 Task: Look for products in the category "Chocolate & Candy" that are on sale.
Action: Mouse moved to (21, 83)
Screenshot: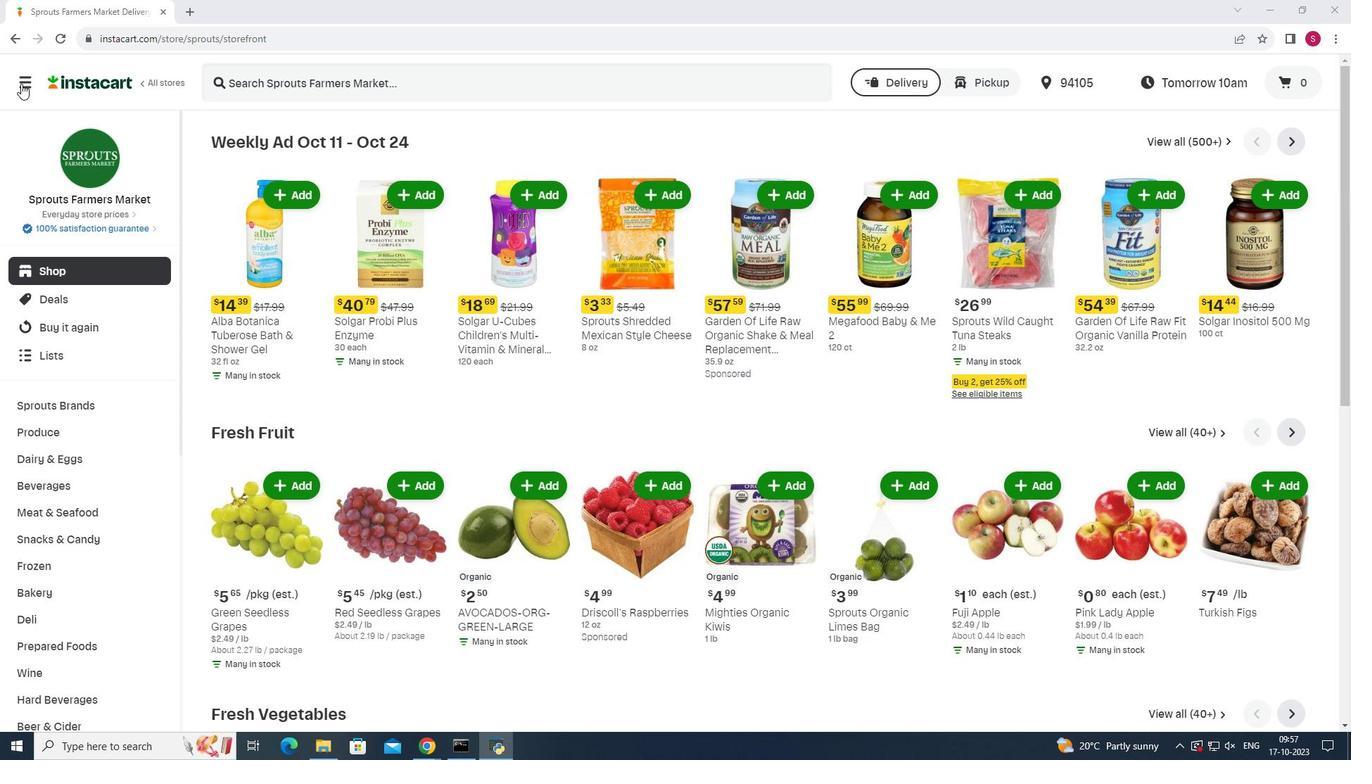 
Action: Mouse pressed left at (21, 83)
Screenshot: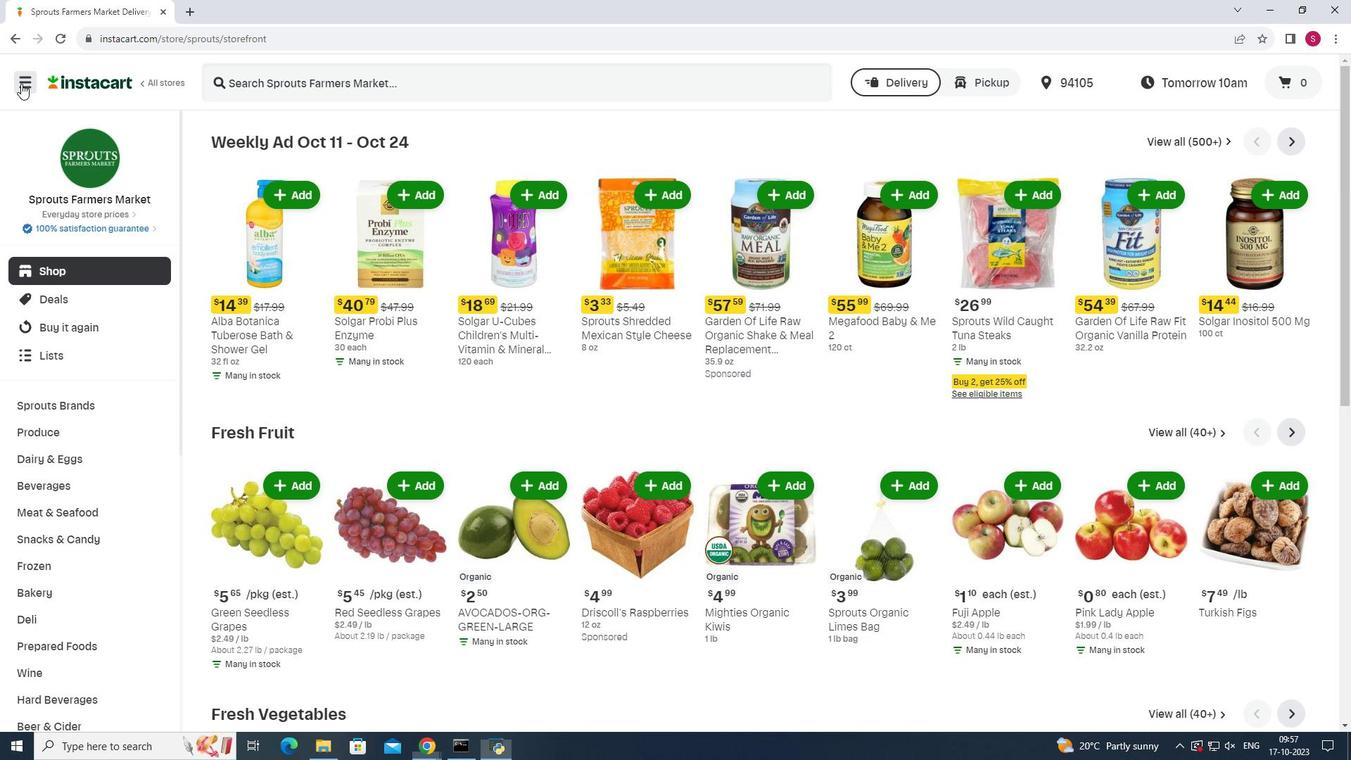 
Action: Mouse moved to (78, 372)
Screenshot: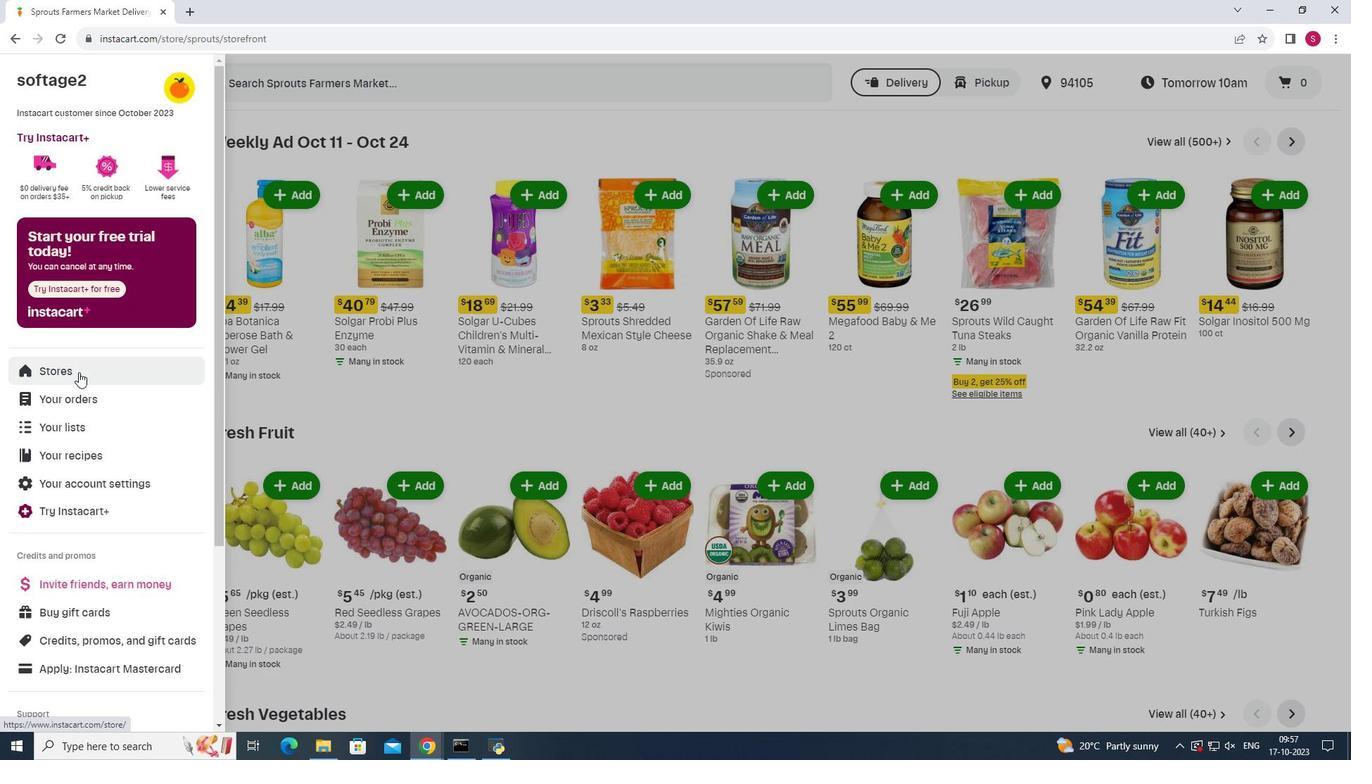 
Action: Mouse pressed left at (78, 372)
Screenshot: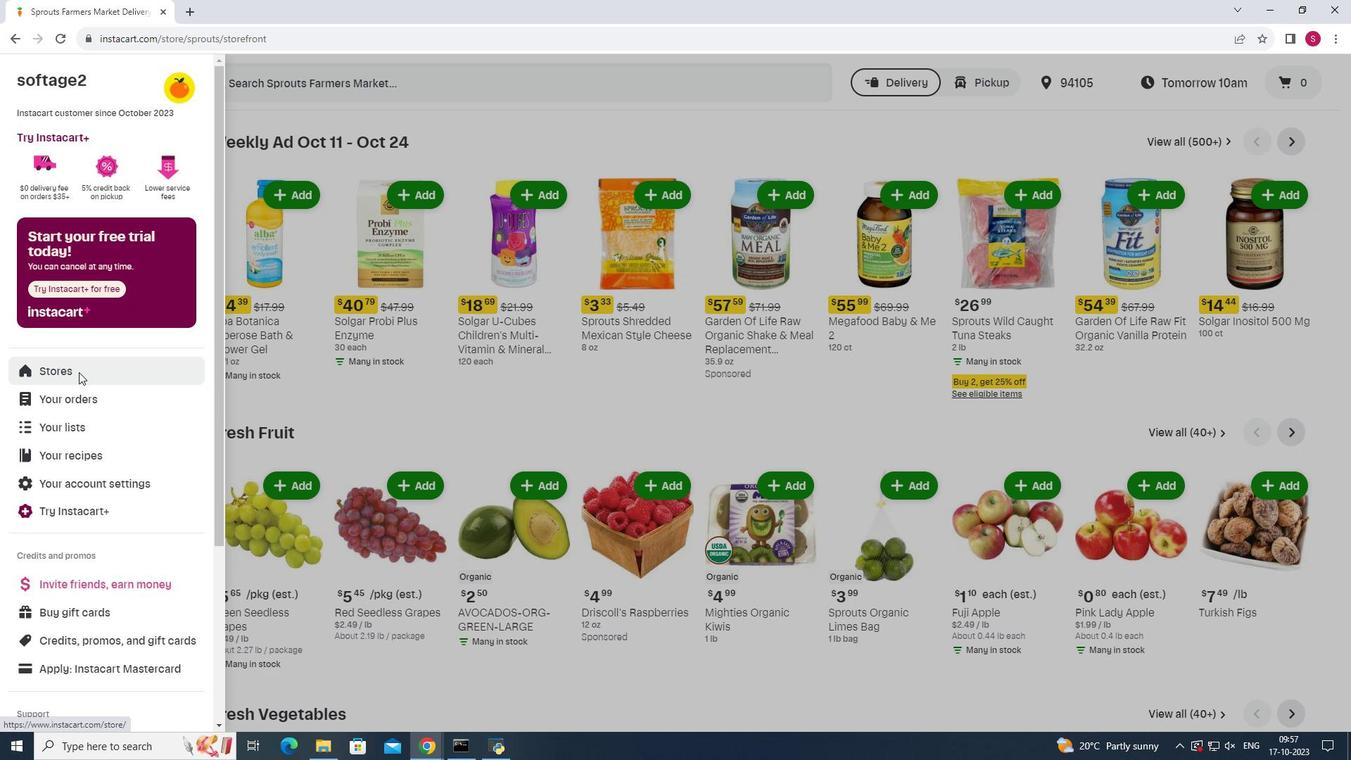 
Action: Mouse moved to (327, 129)
Screenshot: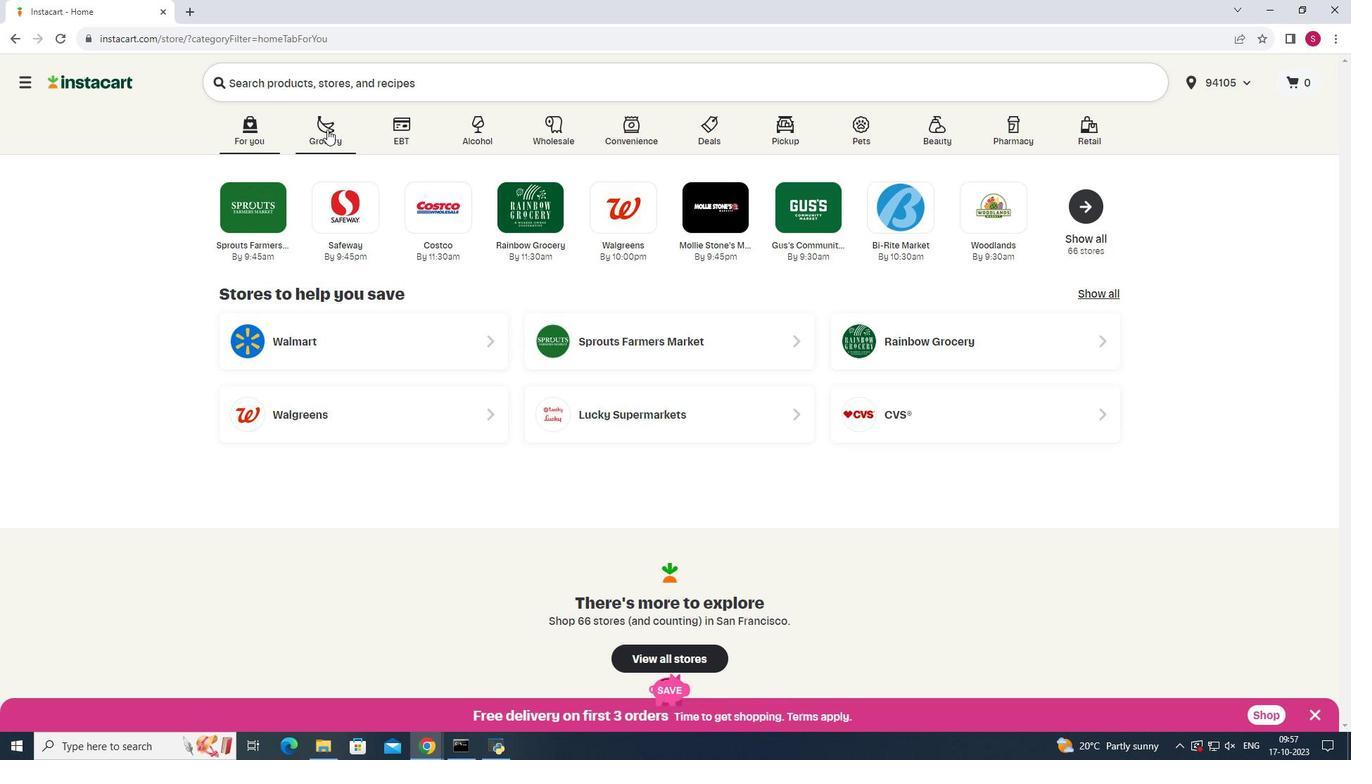 
Action: Mouse pressed left at (327, 129)
Screenshot: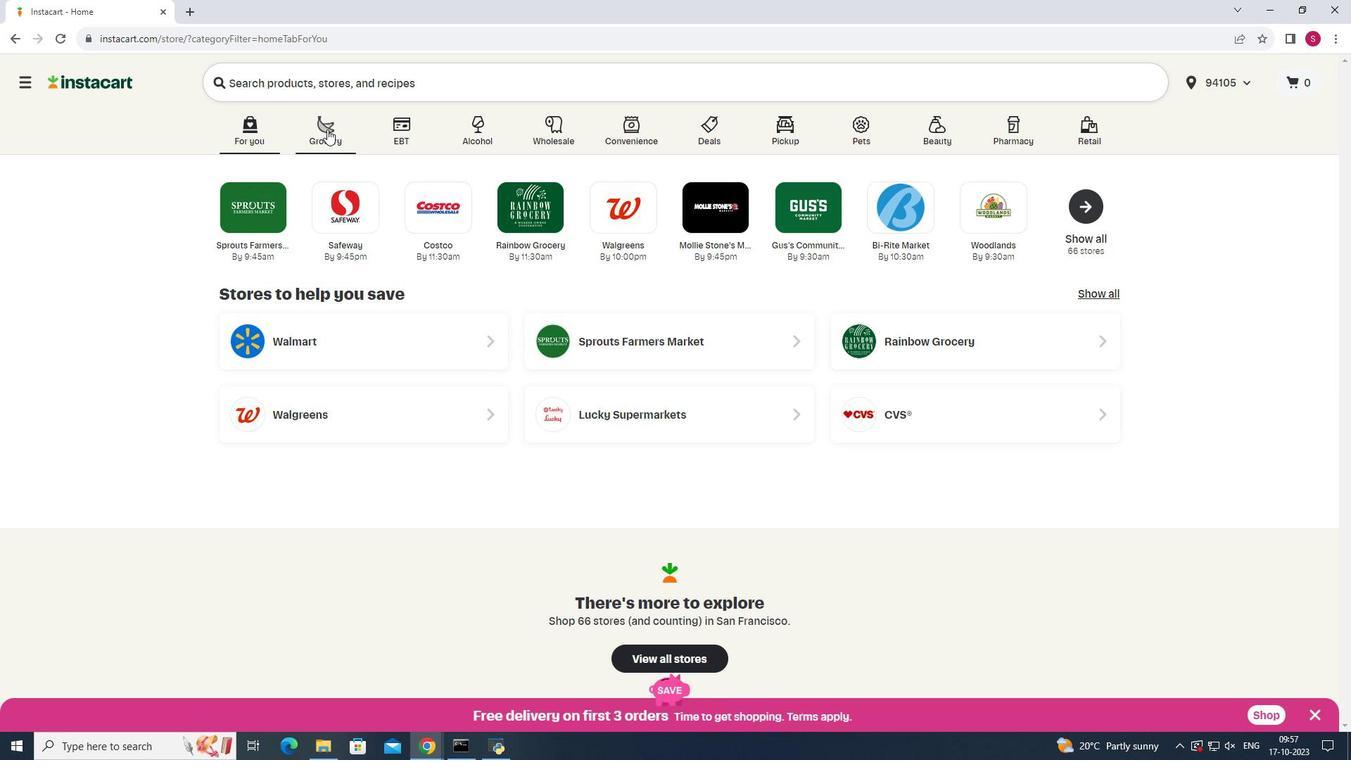 
Action: Mouse moved to (967, 191)
Screenshot: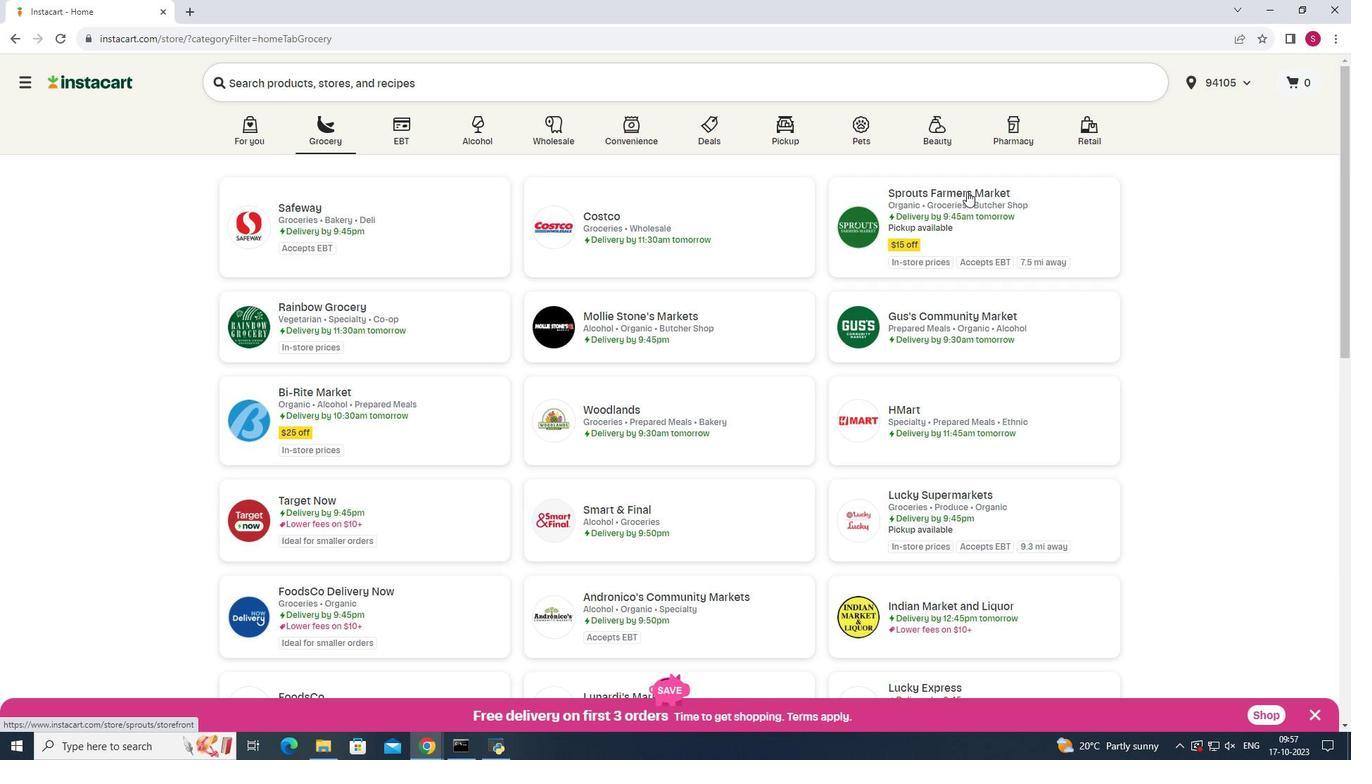 
Action: Mouse pressed left at (967, 191)
Screenshot: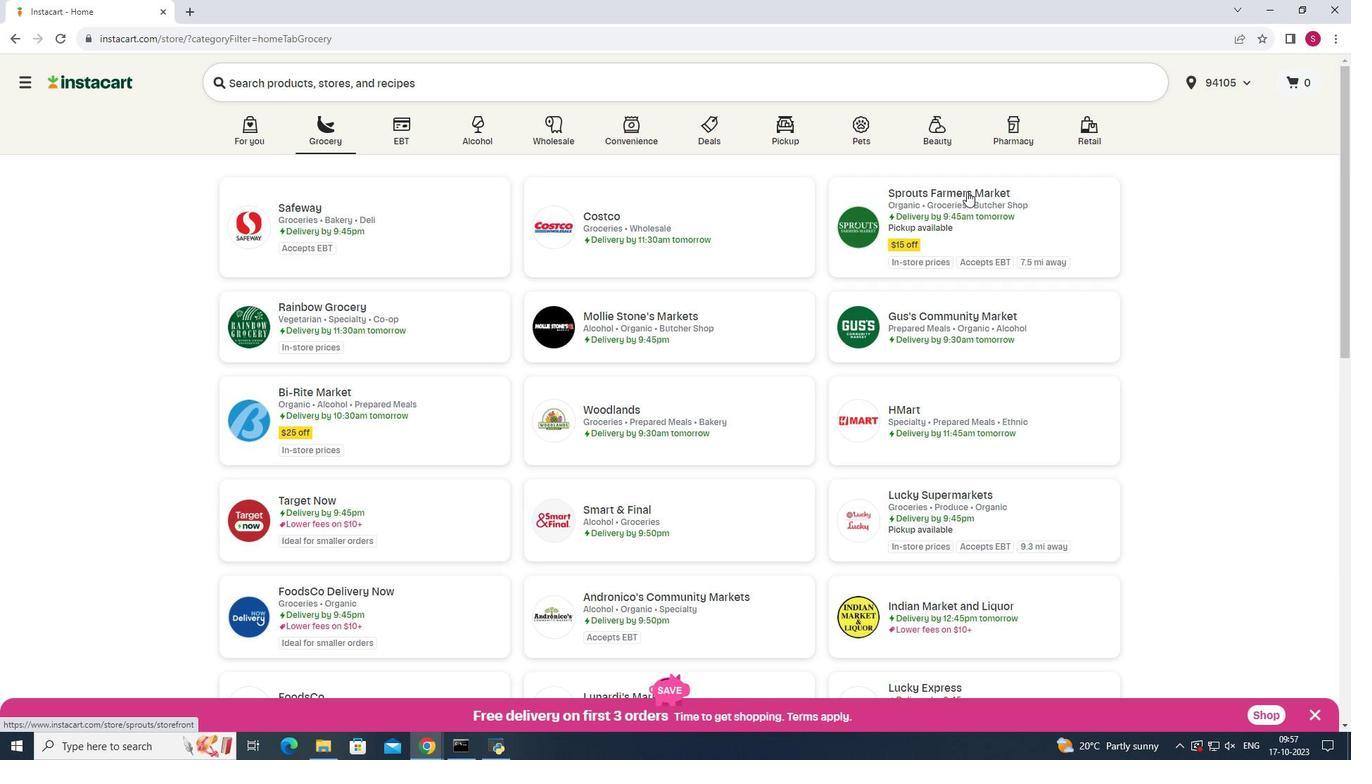 
Action: Mouse moved to (87, 537)
Screenshot: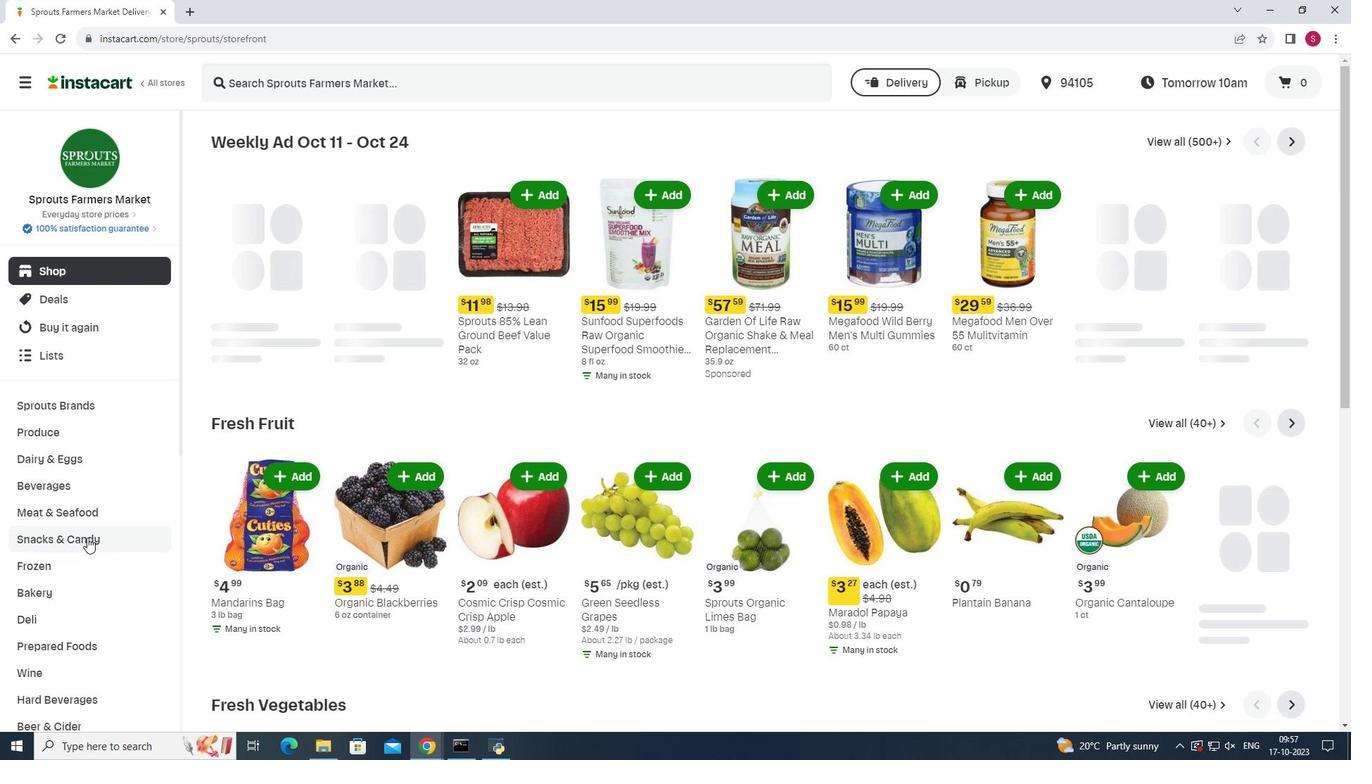 
Action: Mouse pressed left at (87, 537)
Screenshot: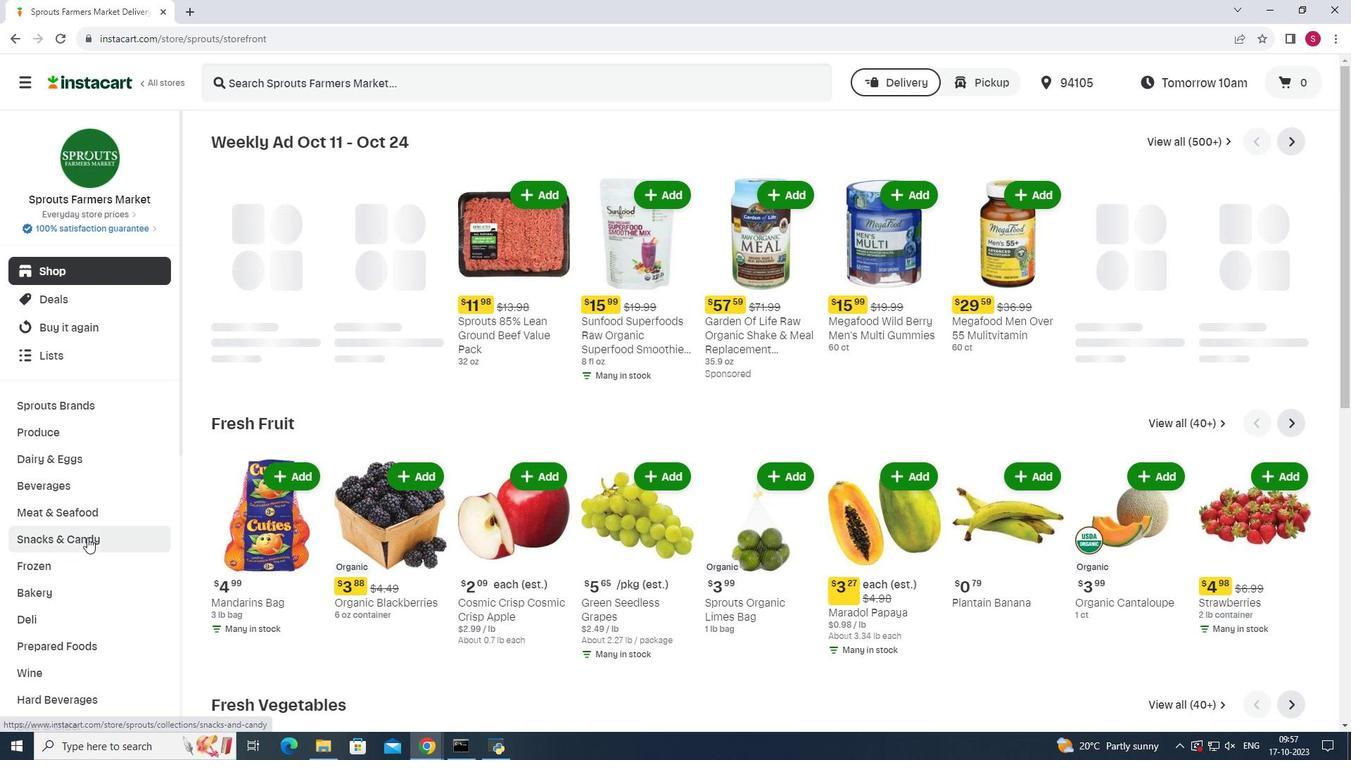 
Action: Mouse moved to (418, 170)
Screenshot: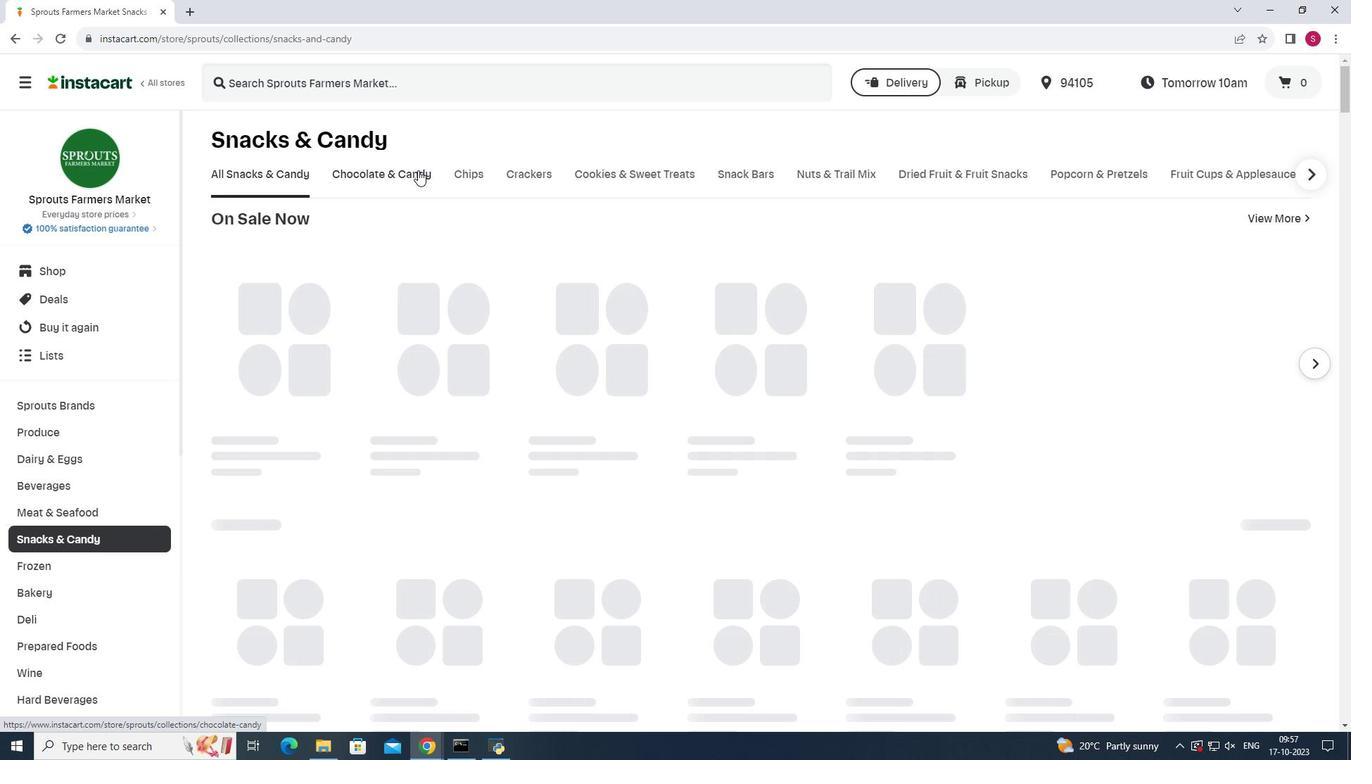 
Action: Mouse pressed left at (418, 170)
Screenshot: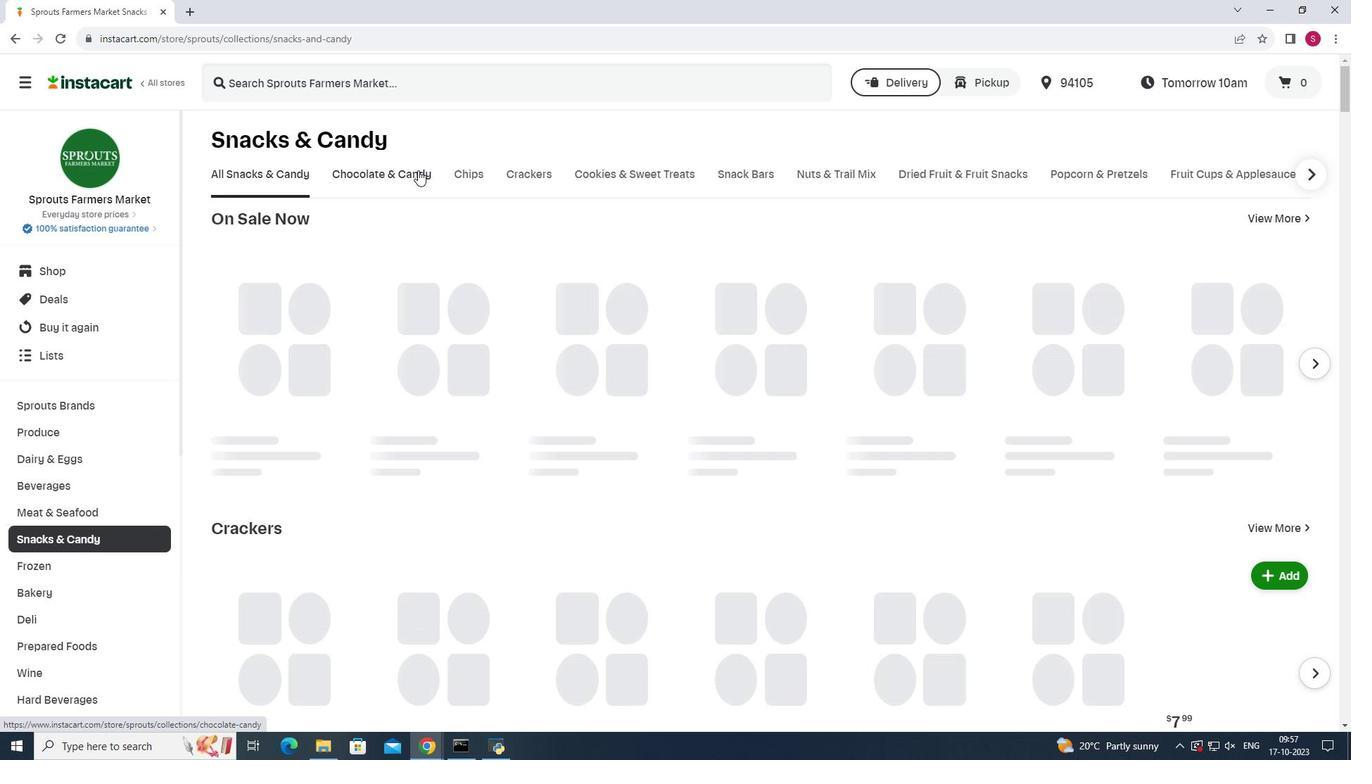 
Action: Mouse moved to (320, 290)
Screenshot: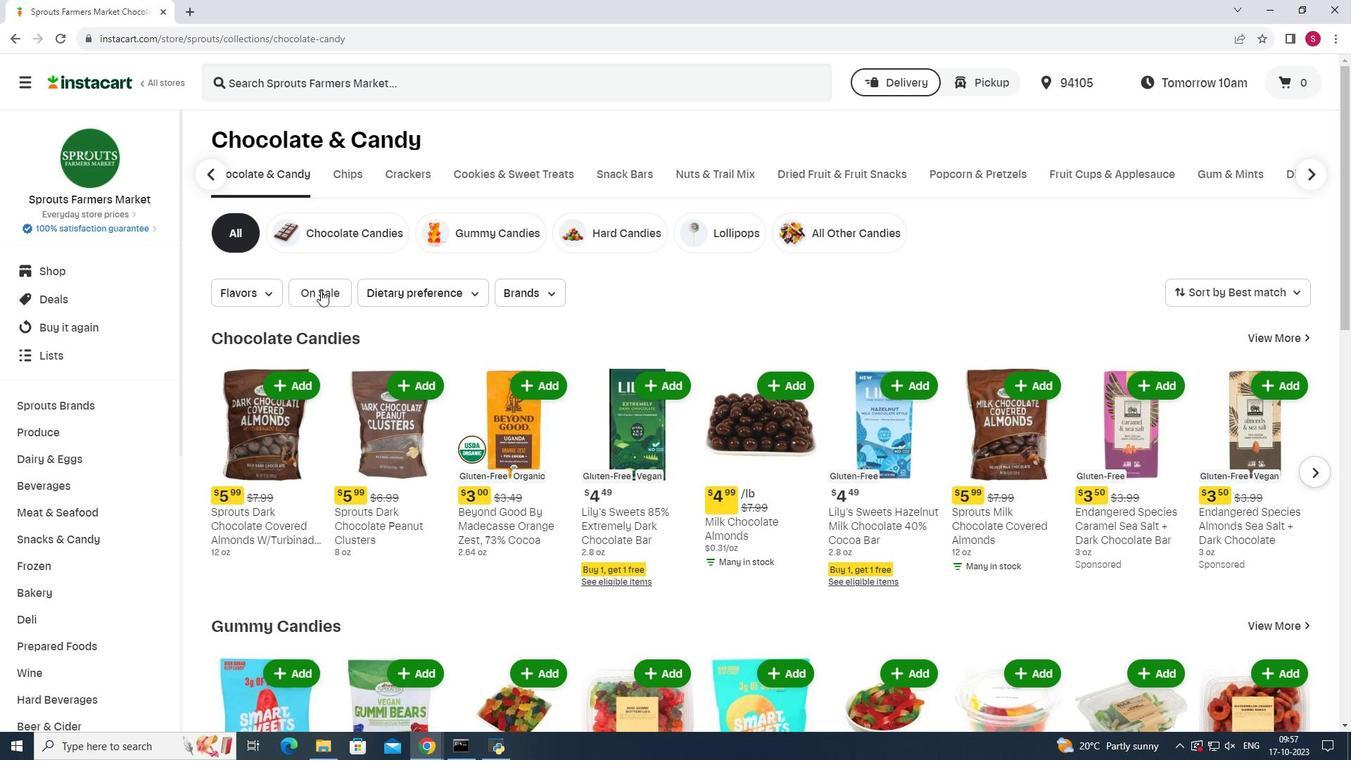 
Action: Mouse pressed left at (320, 290)
Screenshot: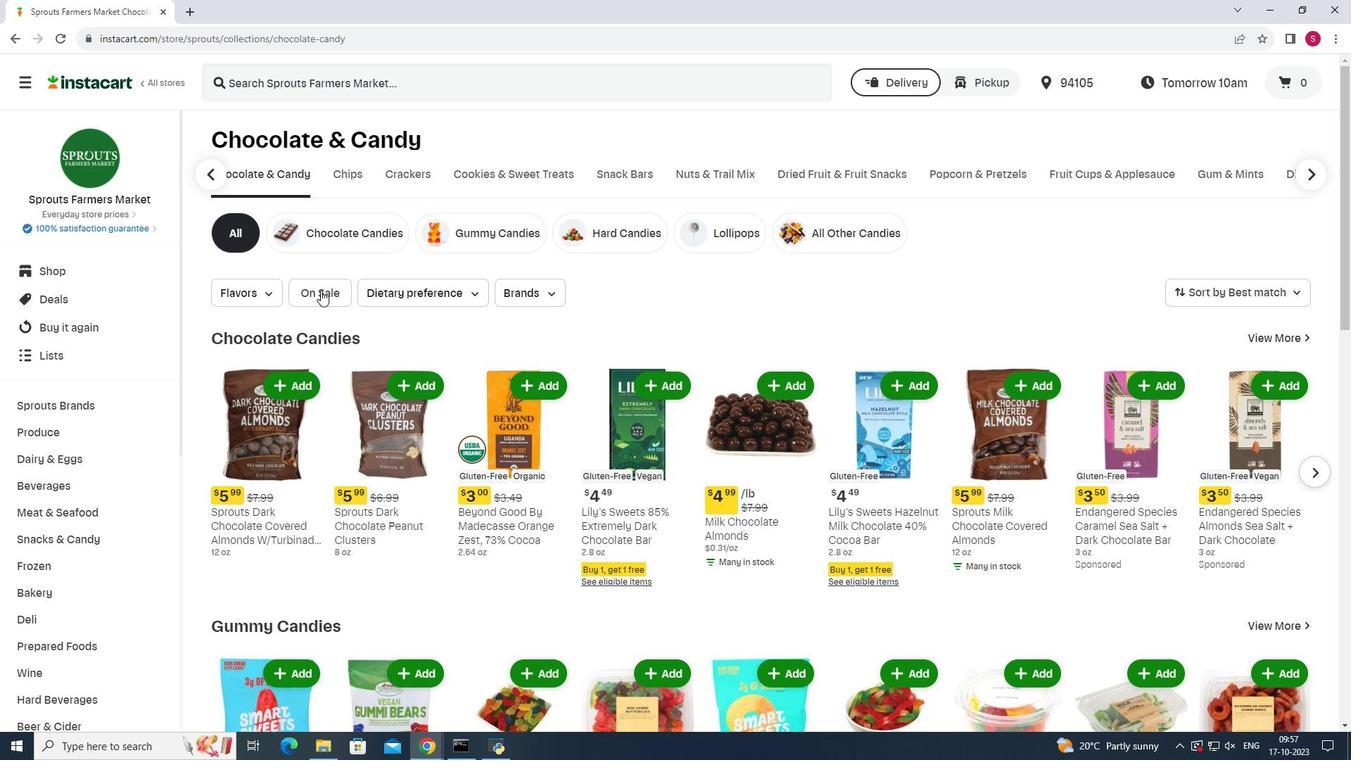 
Action: Mouse moved to (962, 328)
Screenshot: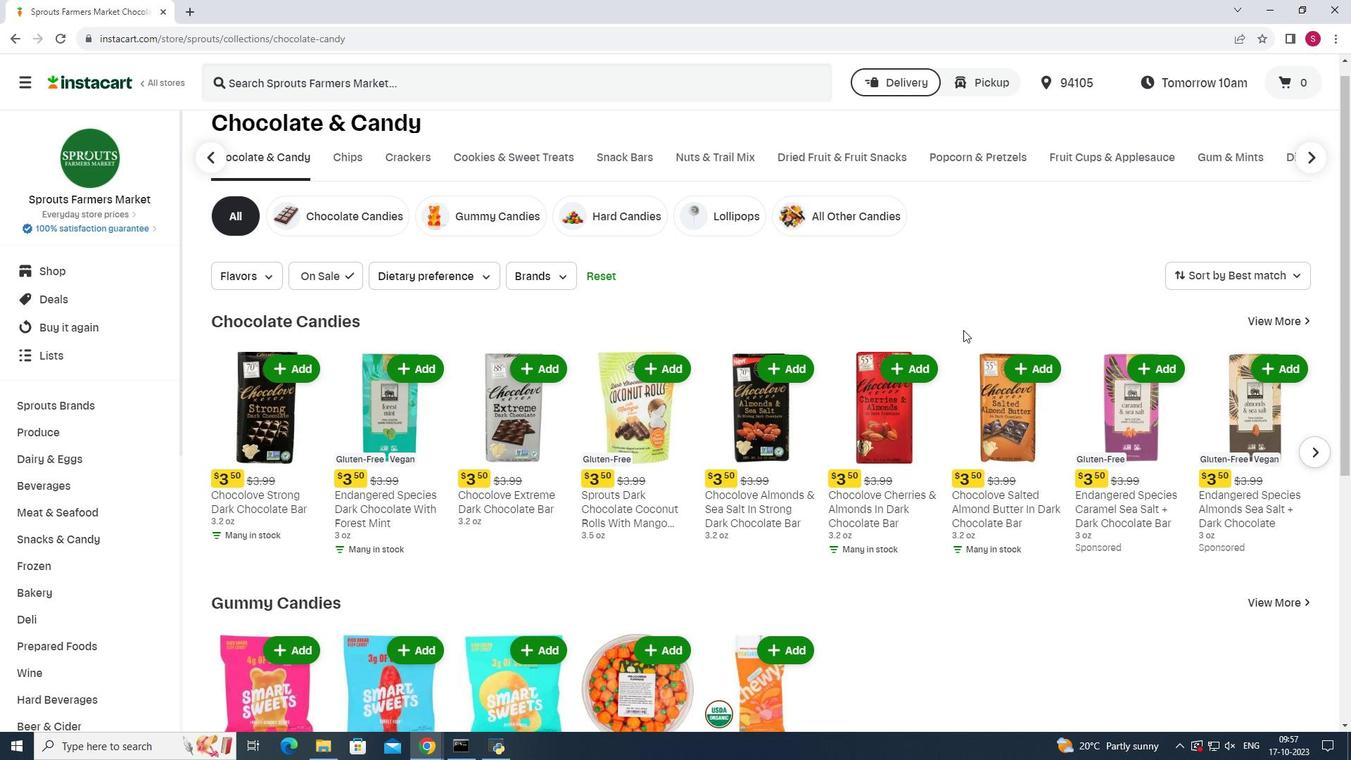 
Action: Mouse scrolled (962, 327) with delta (0, 0)
Screenshot: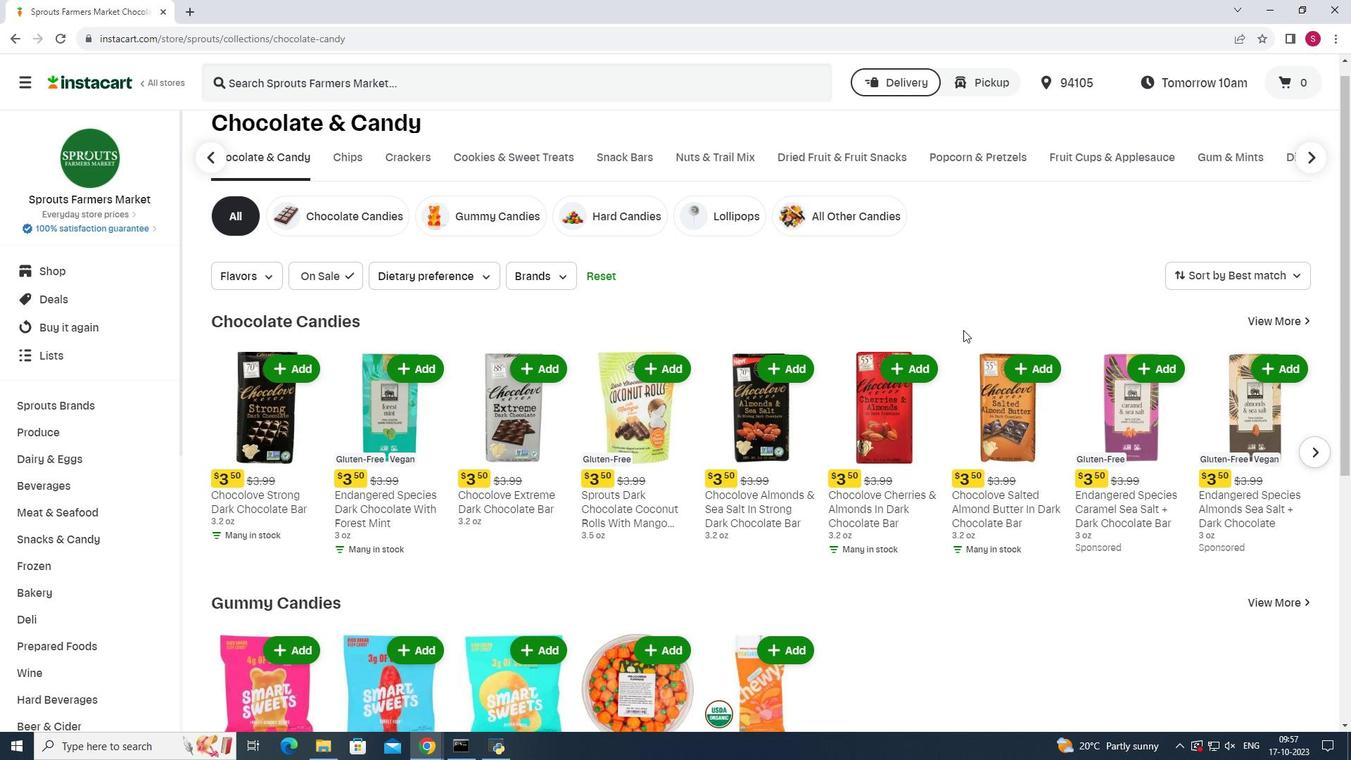 
Action: Mouse moved to (963, 330)
Screenshot: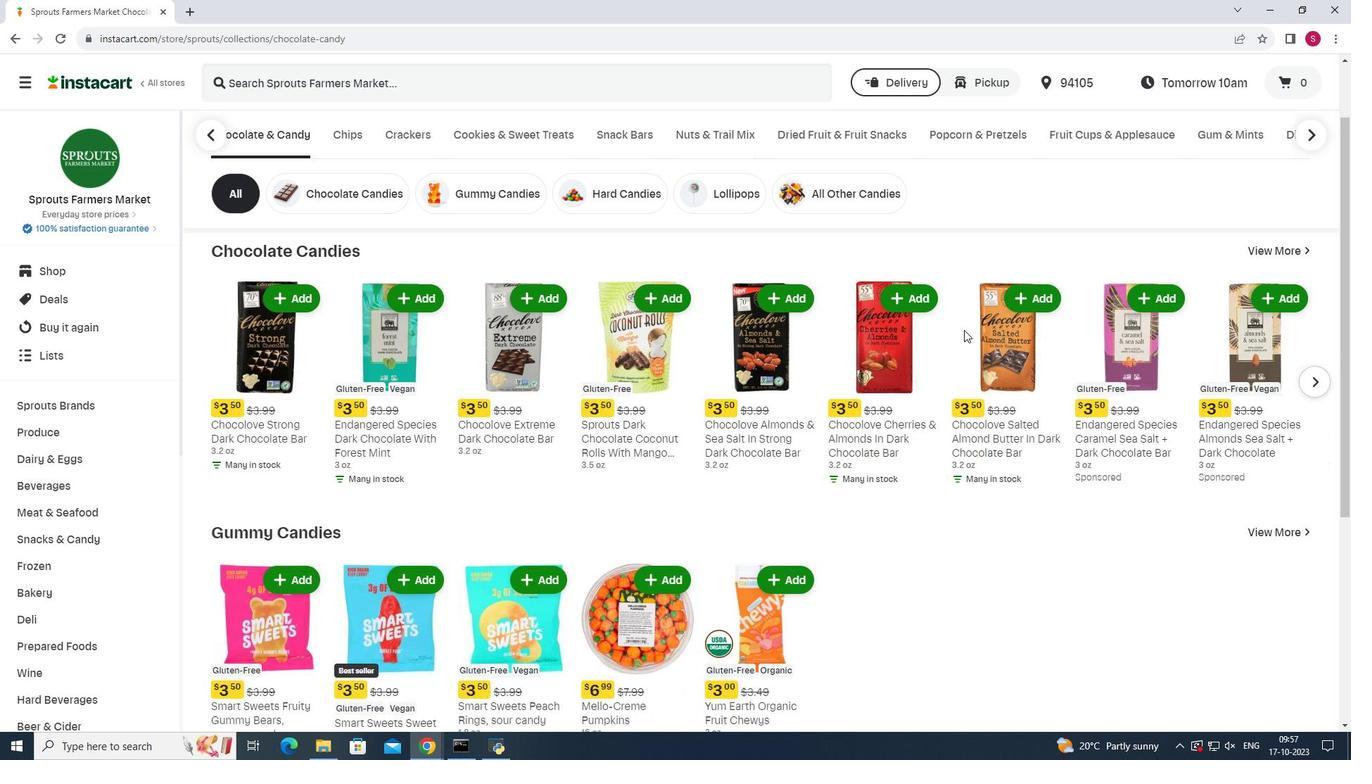 
Action: Mouse scrolled (963, 329) with delta (0, 0)
Screenshot: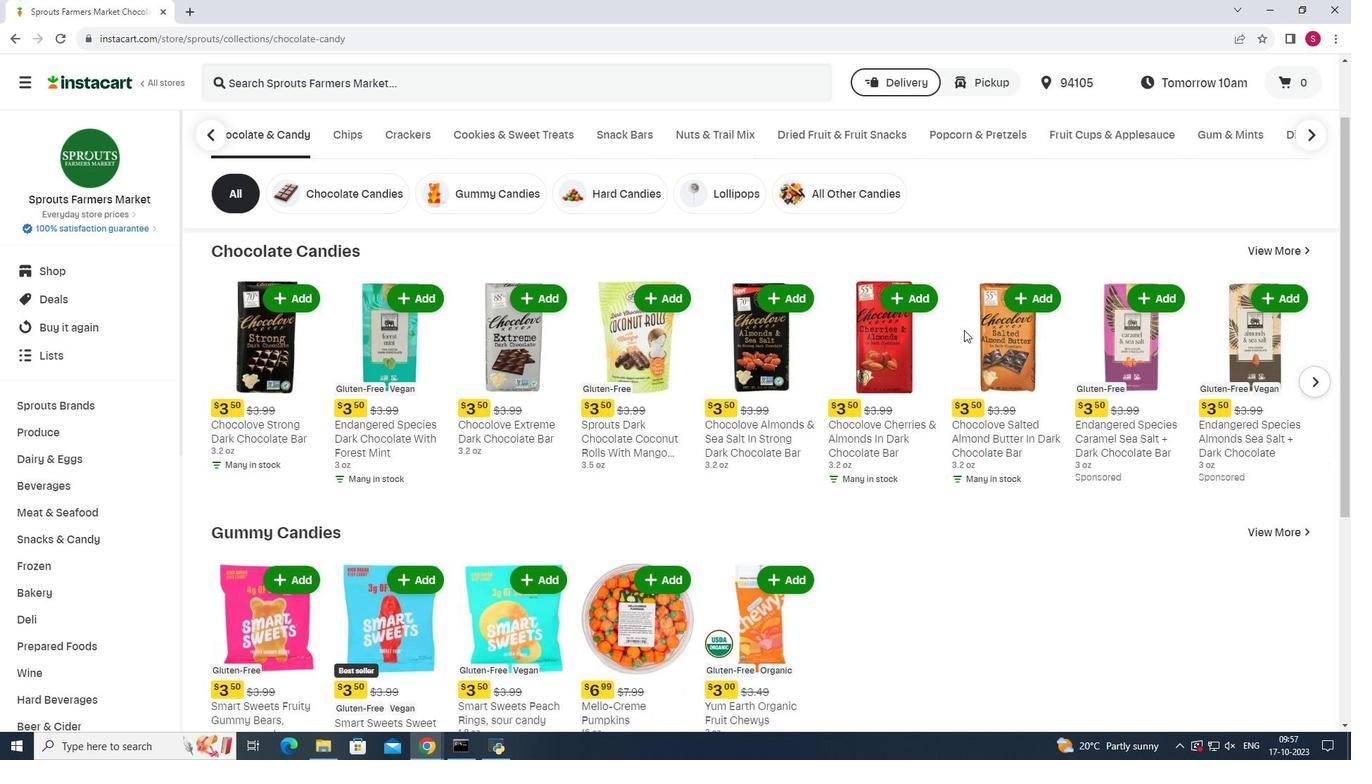 
Action: Mouse scrolled (963, 329) with delta (0, 0)
Screenshot: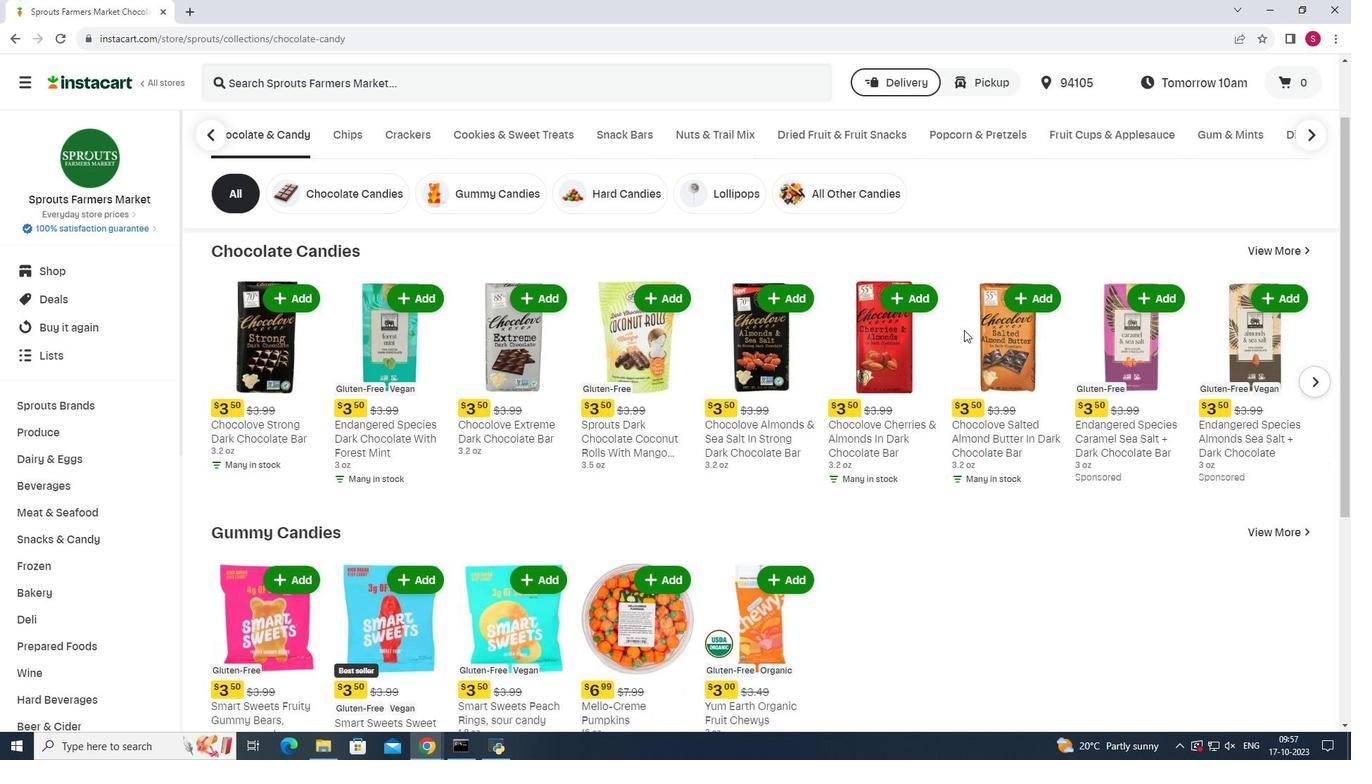 
Action: Mouse scrolled (963, 329) with delta (0, 0)
Screenshot: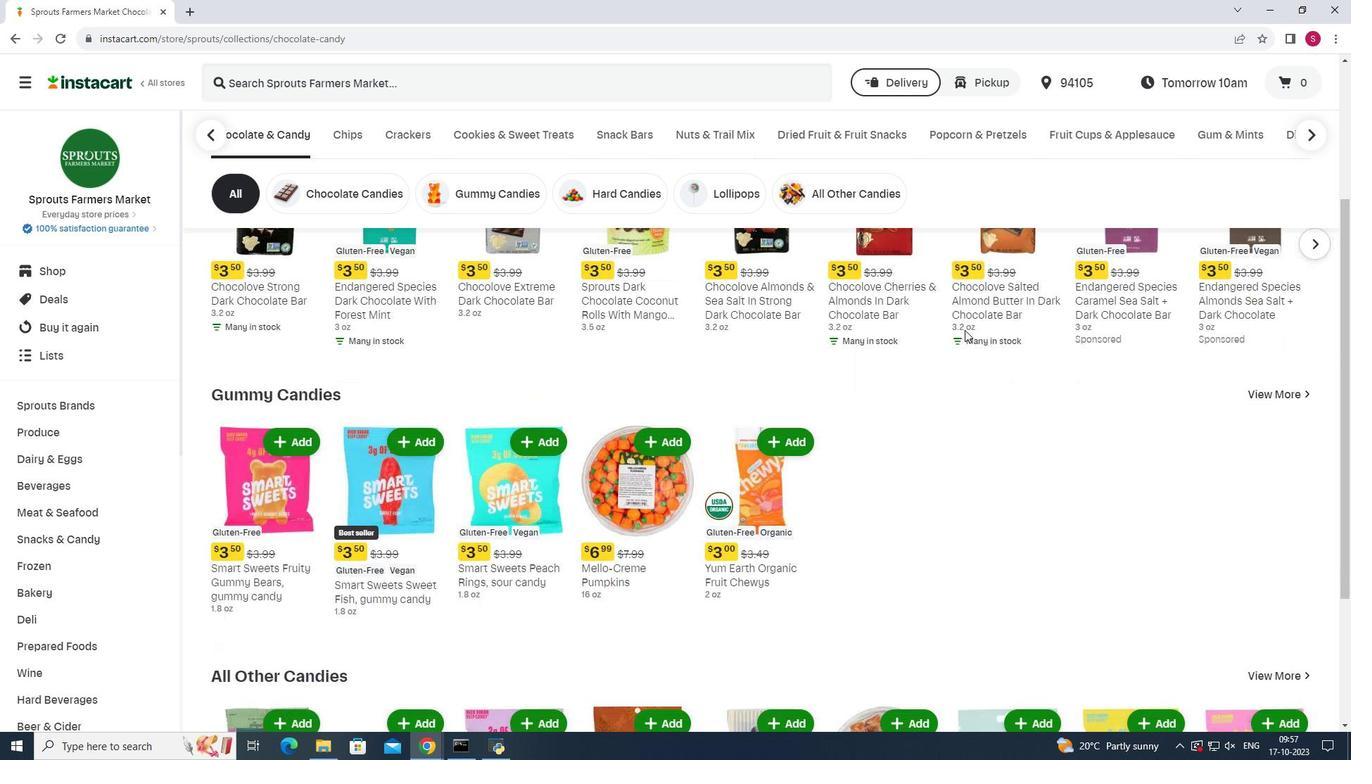 
Action: Mouse scrolled (963, 329) with delta (0, 0)
Screenshot: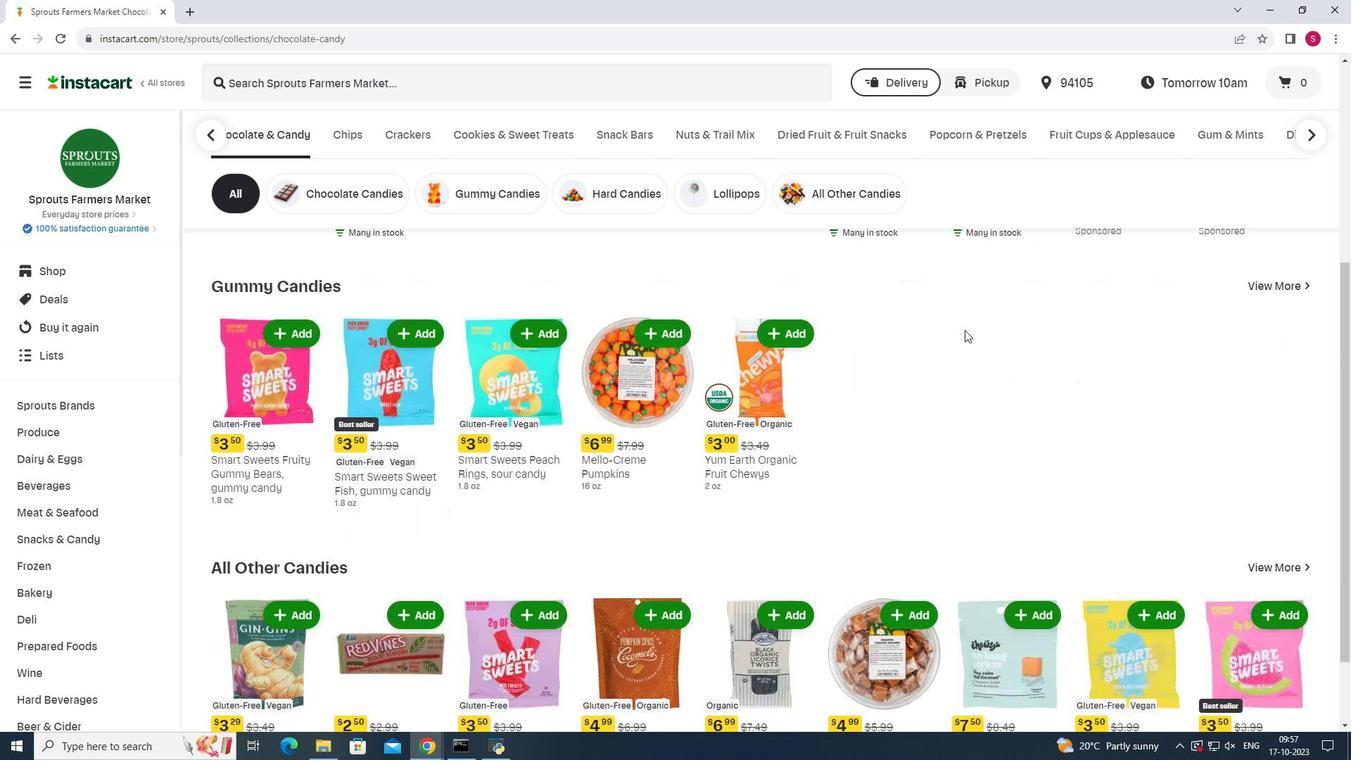 
Action: Mouse moved to (965, 330)
Screenshot: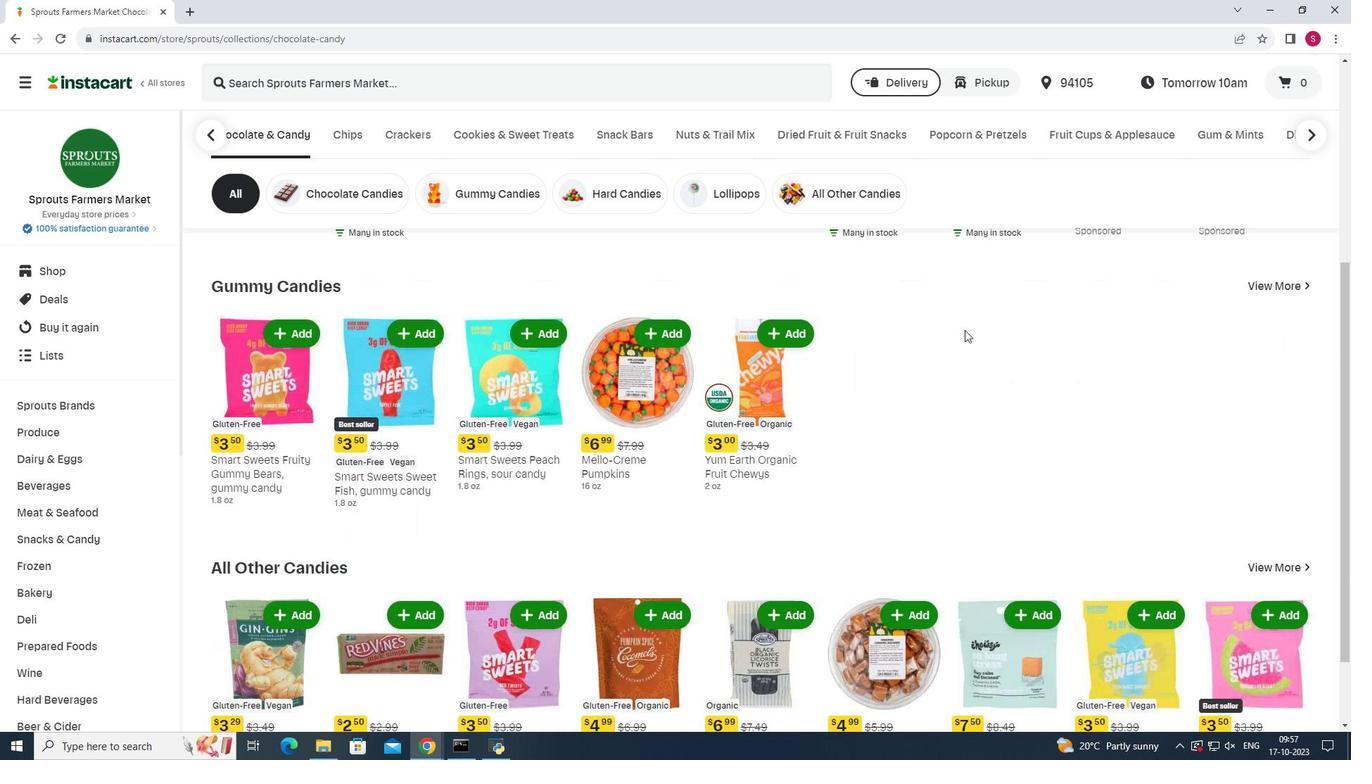 
Action: Mouse scrolled (965, 329) with delta (0, 0)
Screenshot: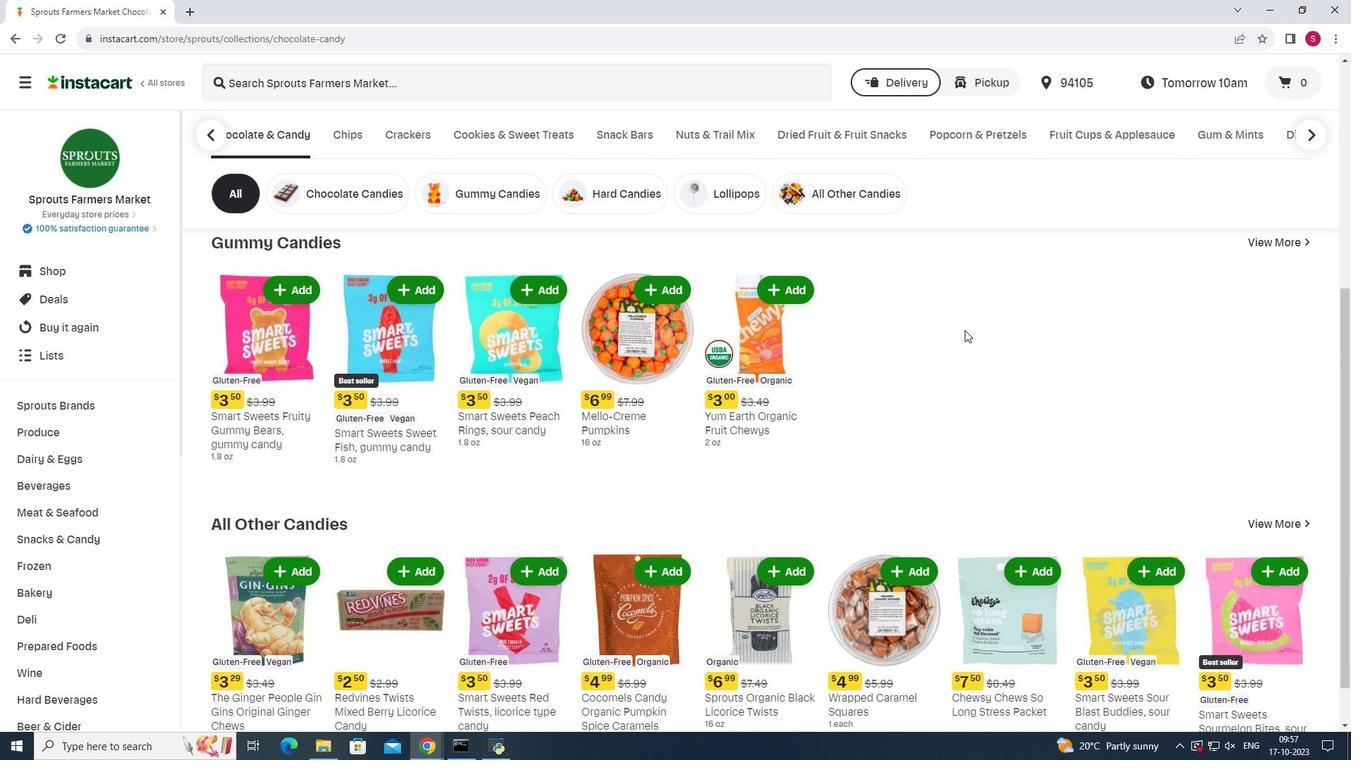 
Action: Mouse scrolled (965, 329) with delta (0, 0)
Screenshot: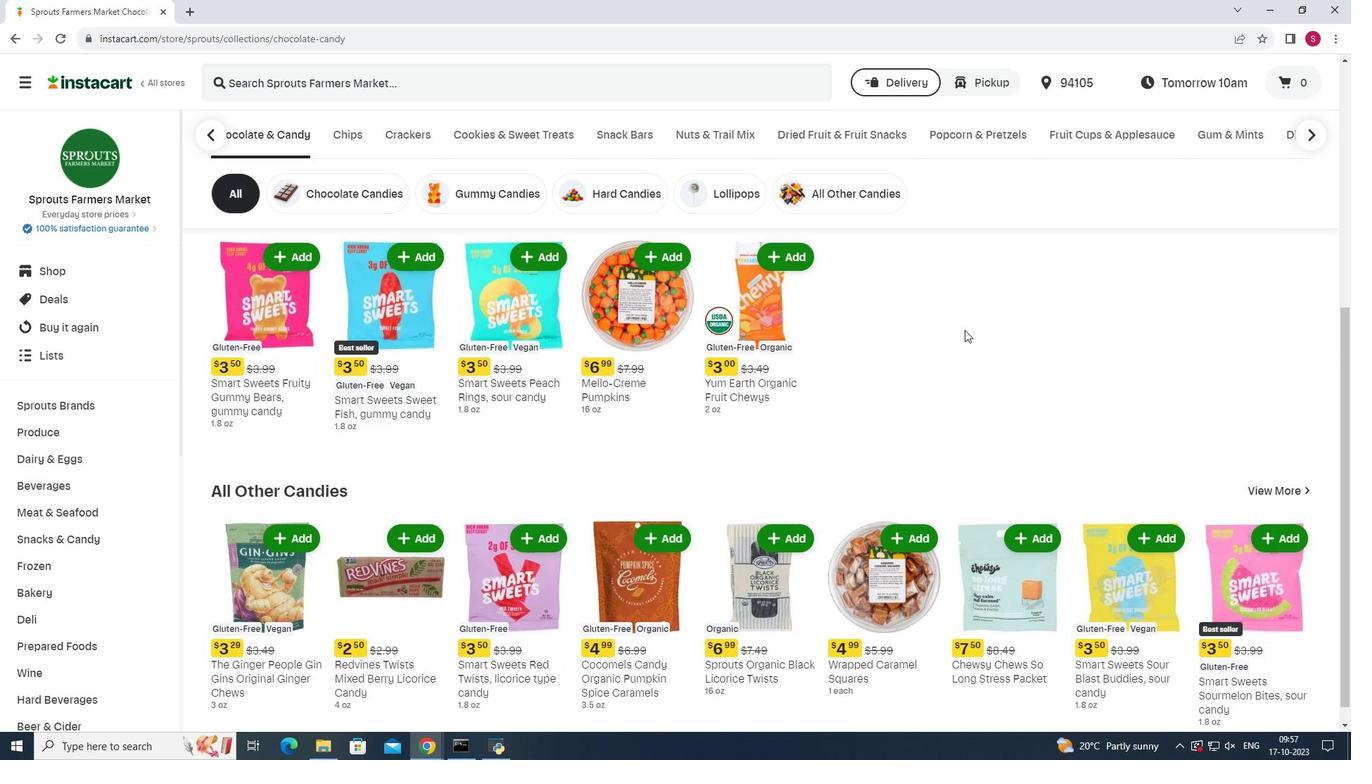 
Action: Mouse scrolled (965, 329) with delta (0, 0)
Screenshot: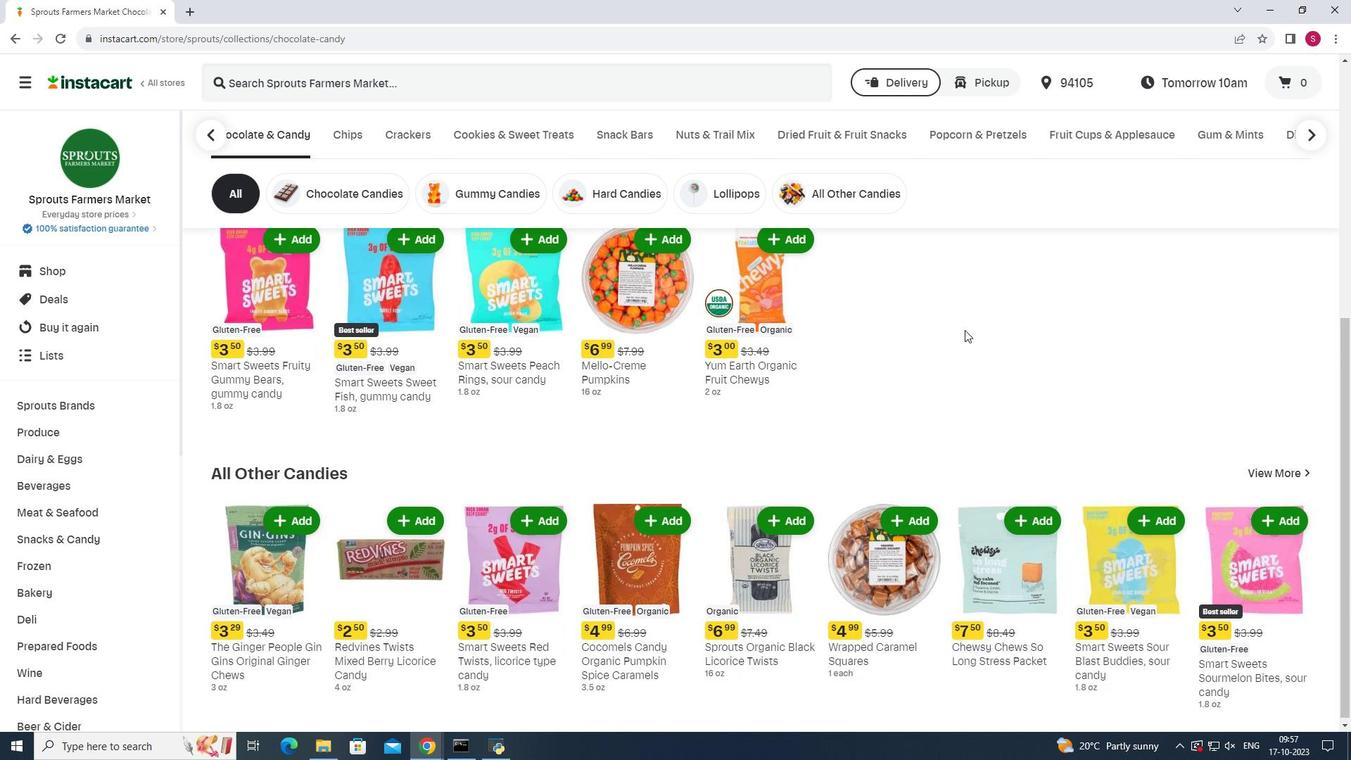 
Action: Mouse scrolled (965, 329) with delta (0, 0)
Screenshot: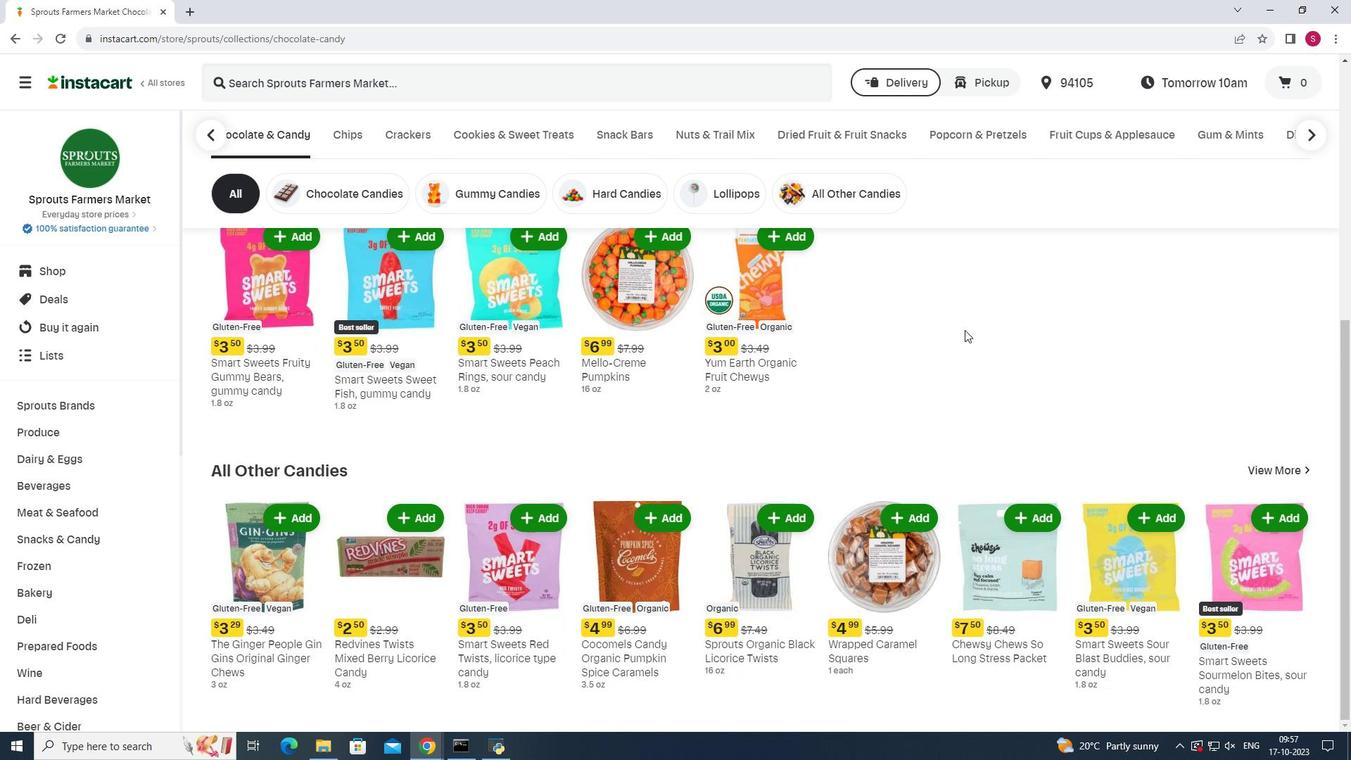 
Action: Mouse scrolled (965, 329) with delta (0, 0)
Screenshot: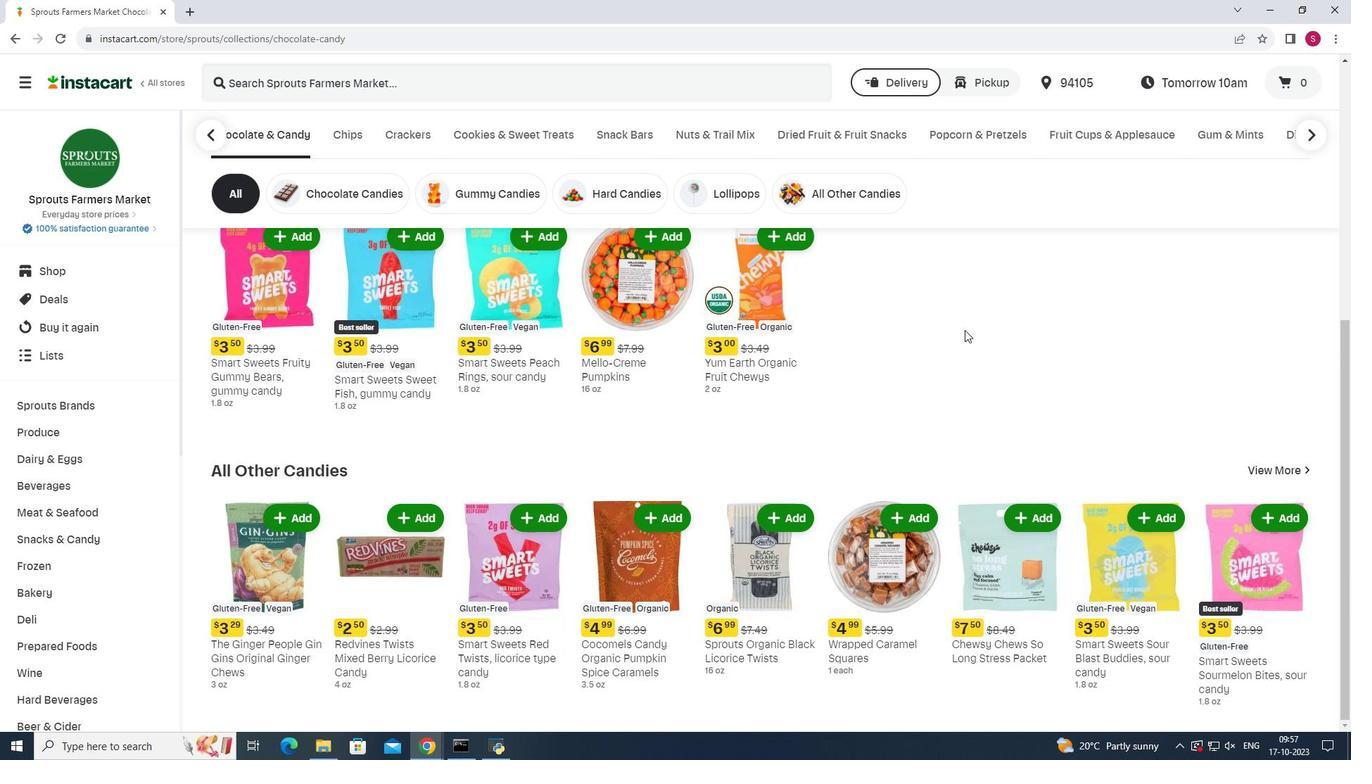 
Action: Mouse scrolled (965, 330) with delta (0, 0)
Screenshot: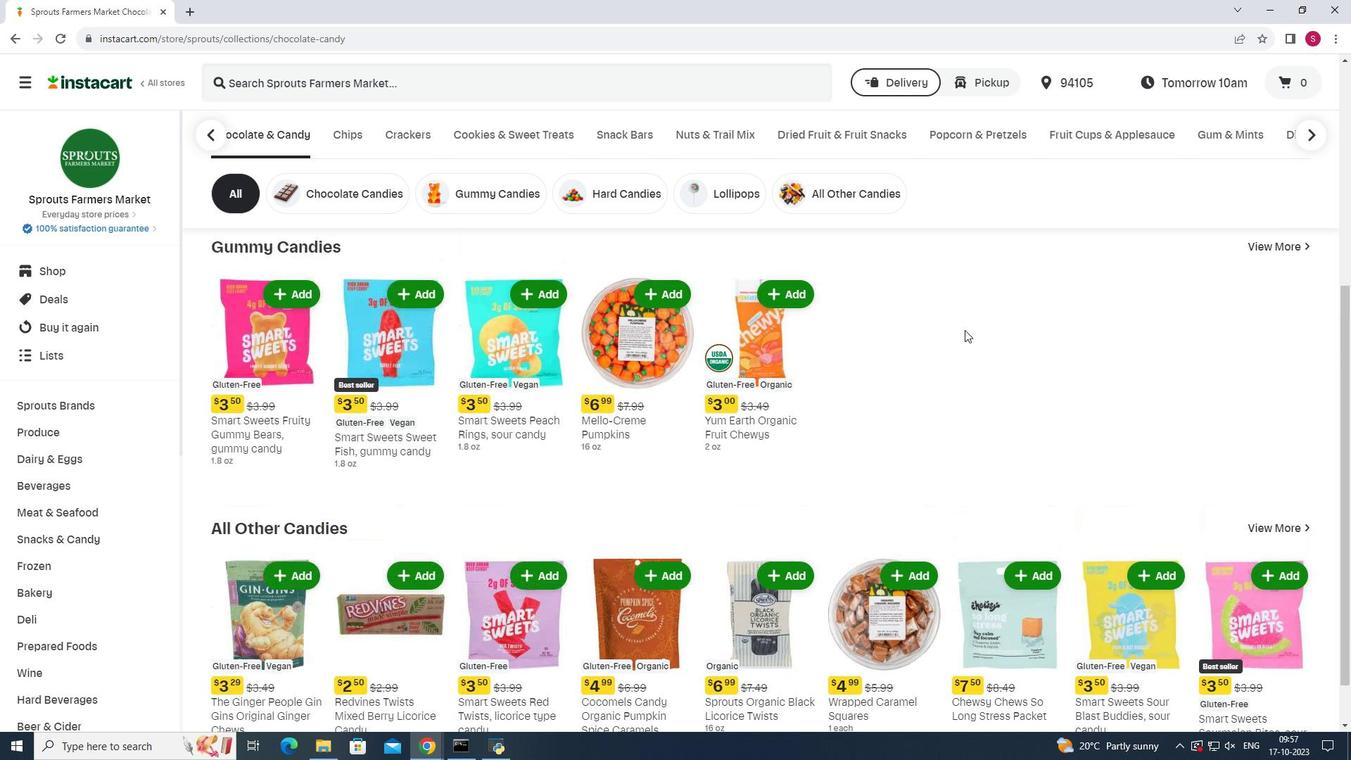 
Action: Mouse scrolled (965, 330) with delta (0, 0)
Screenshot: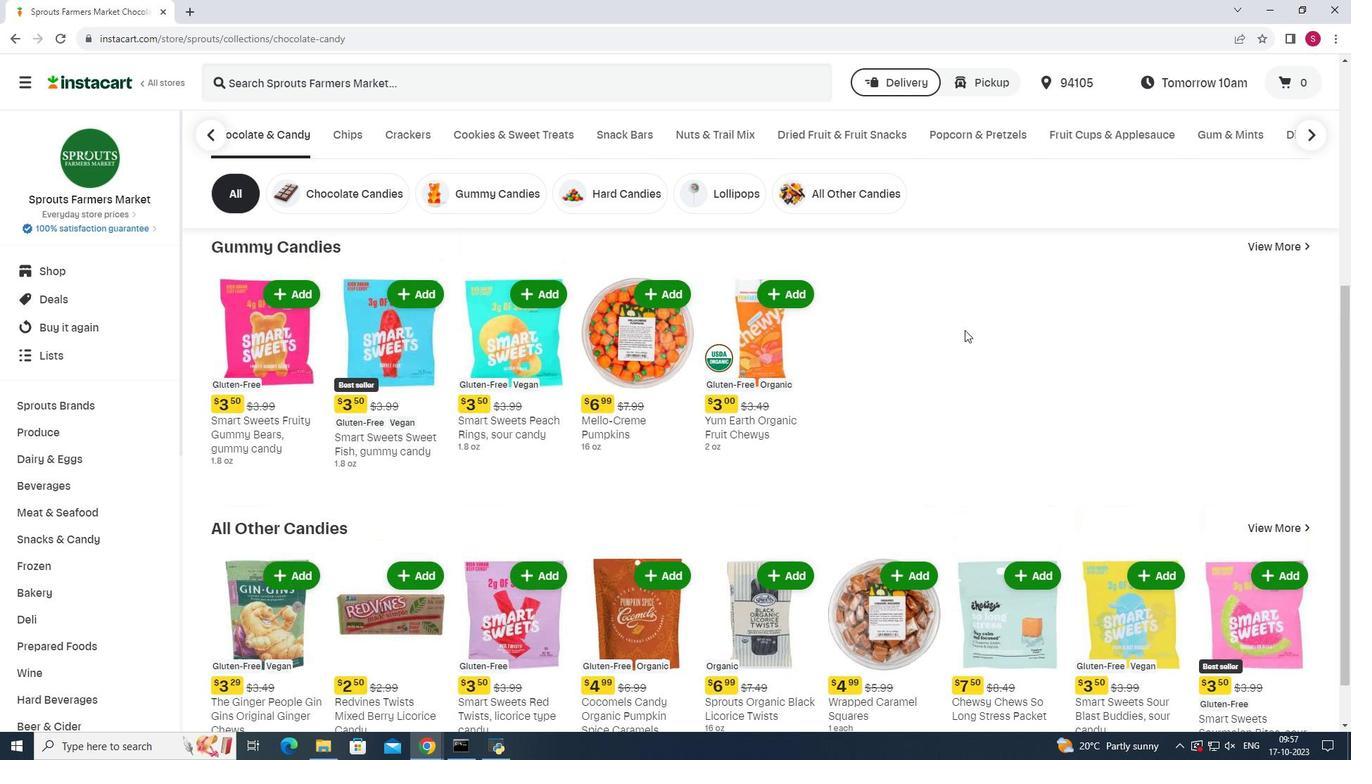 
Action: Mouse scrolled (965, 330) with delta (0, 0)
Screenshot: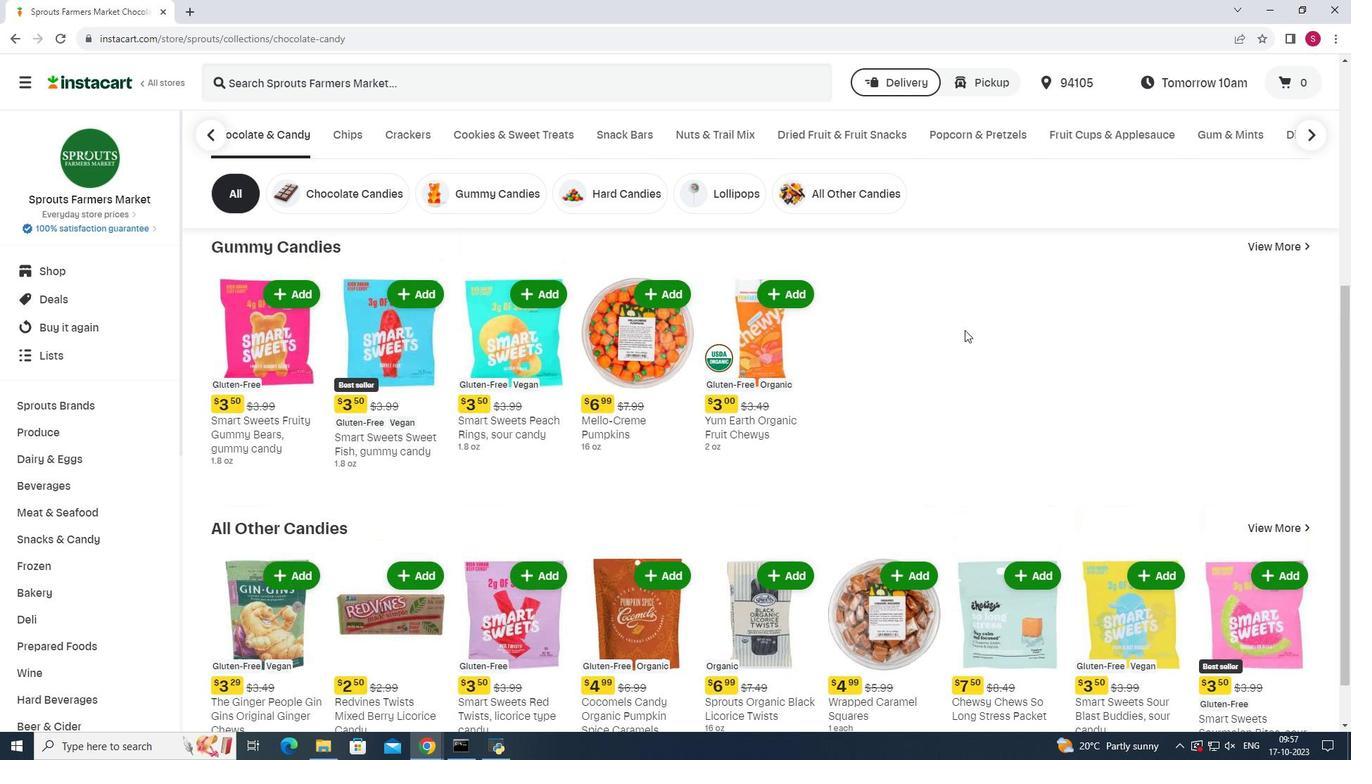 
Action: Mouse scrolled (965, 330) with delta (0, 0)
Screenshot: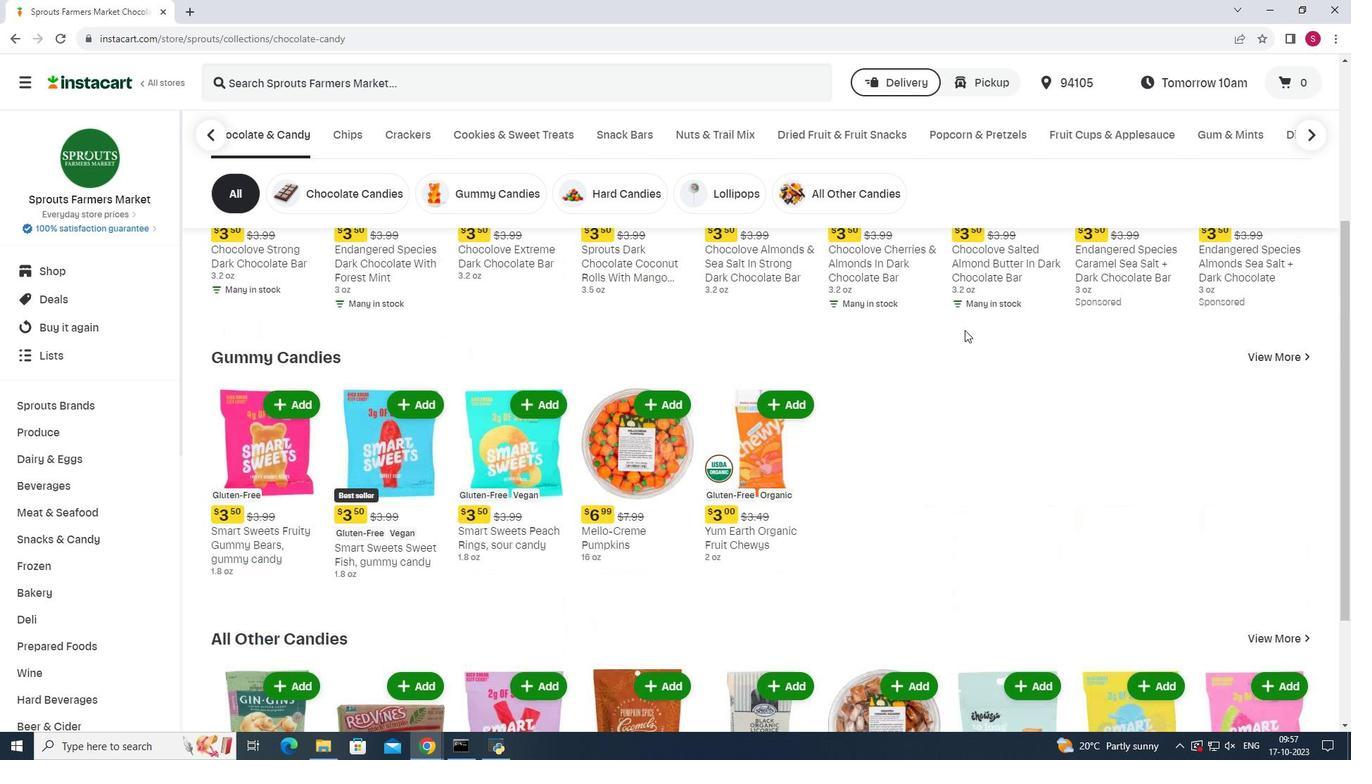 
Action: Mouse scrolled (965, 330) with delta (0, 0)
Screenshot: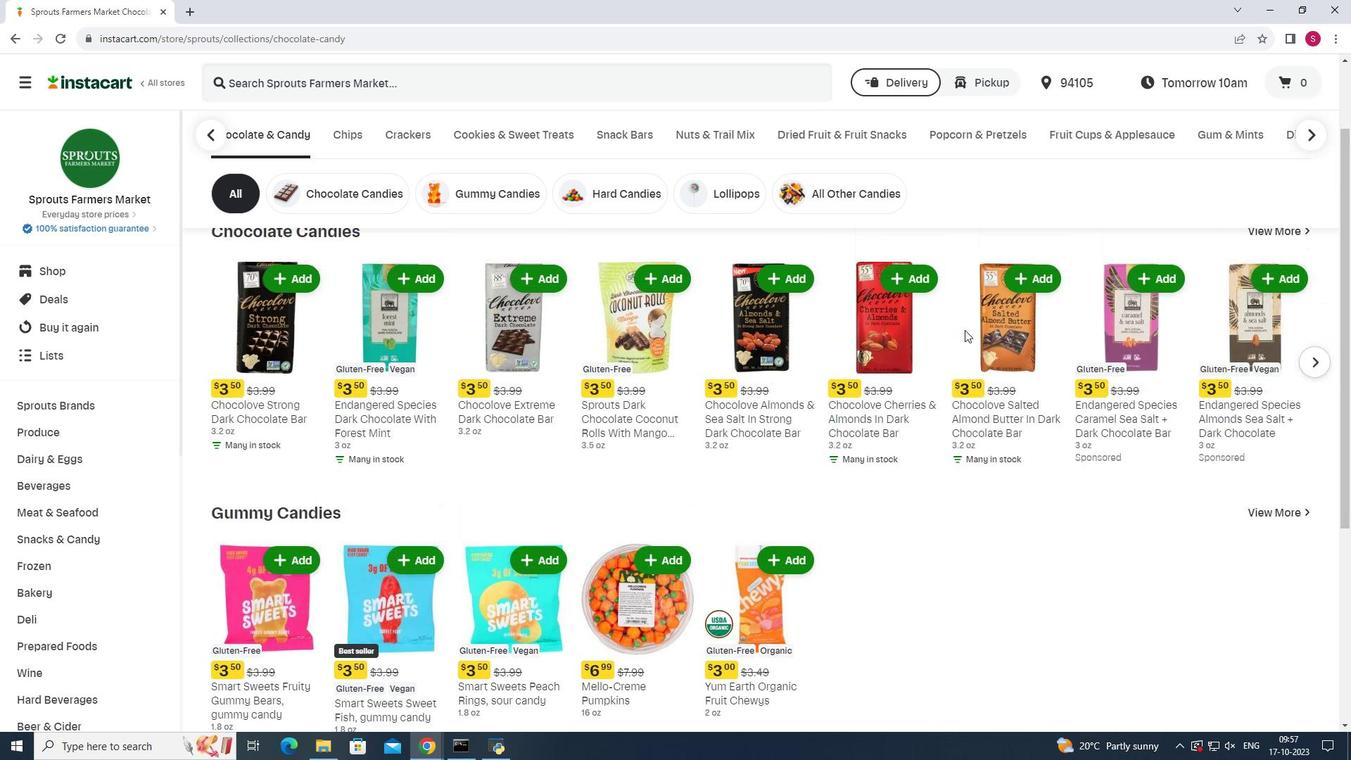 
Action: Mouse scrolled (965, 330) with delta (0, 0)
Screenshot: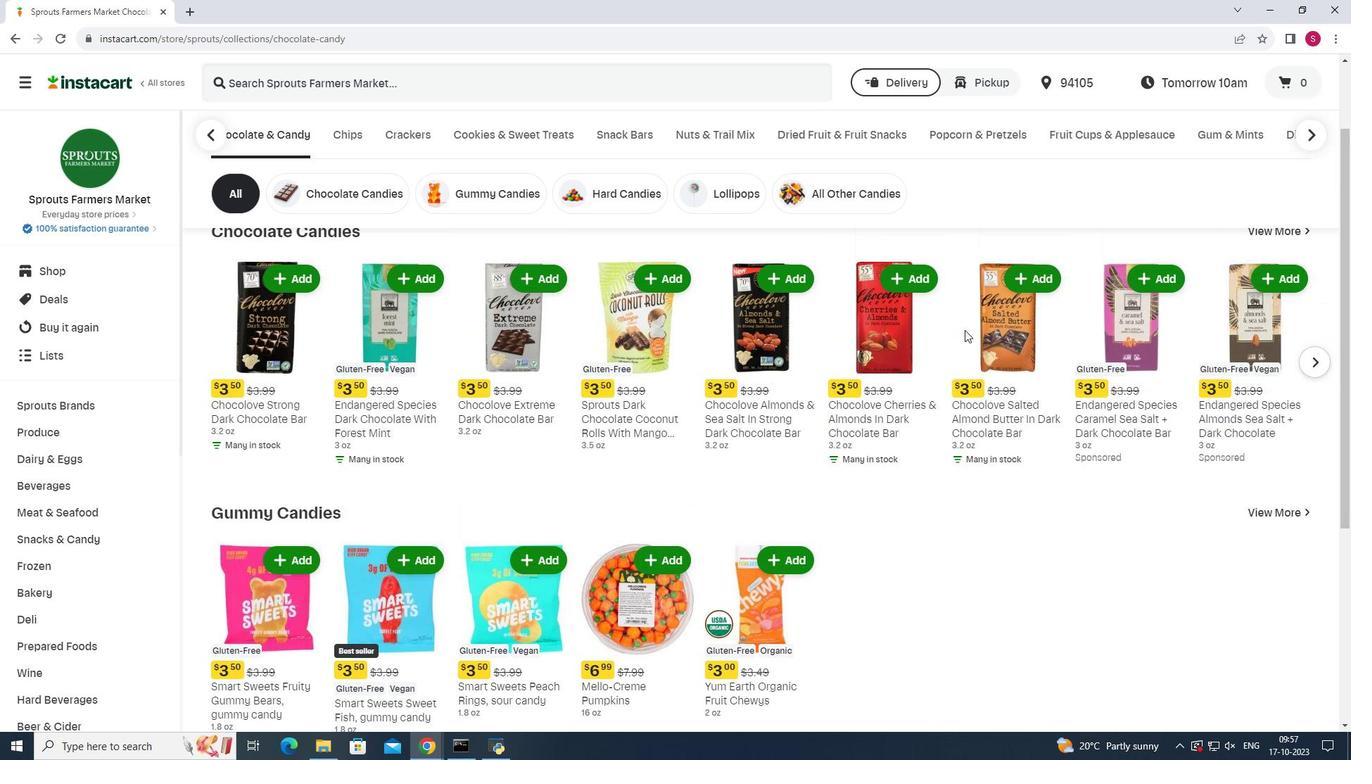 
Action: Mouse scrolled (965, 330) with delta (0, 0)
Screenshot: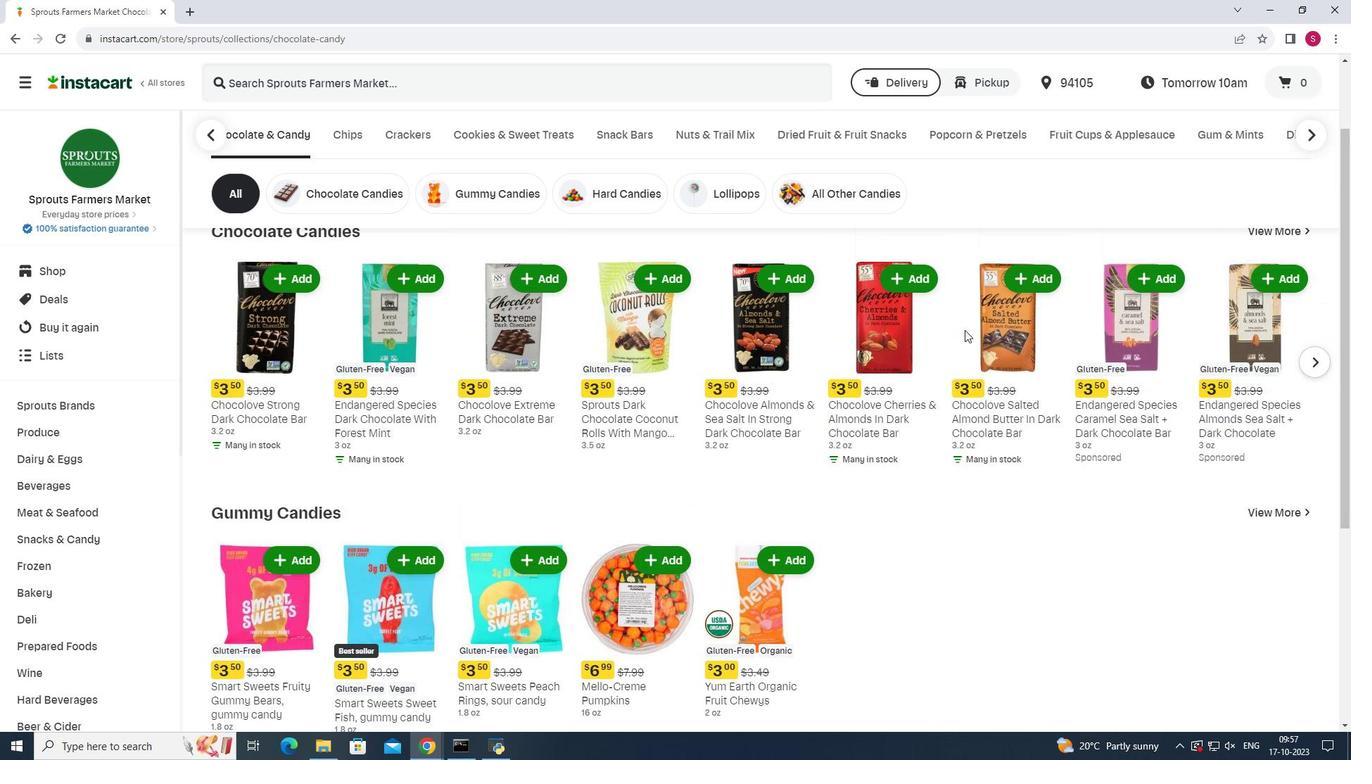 
Action: Mouse scrolled (965, 330) with delta (0, 0)
Screenshot: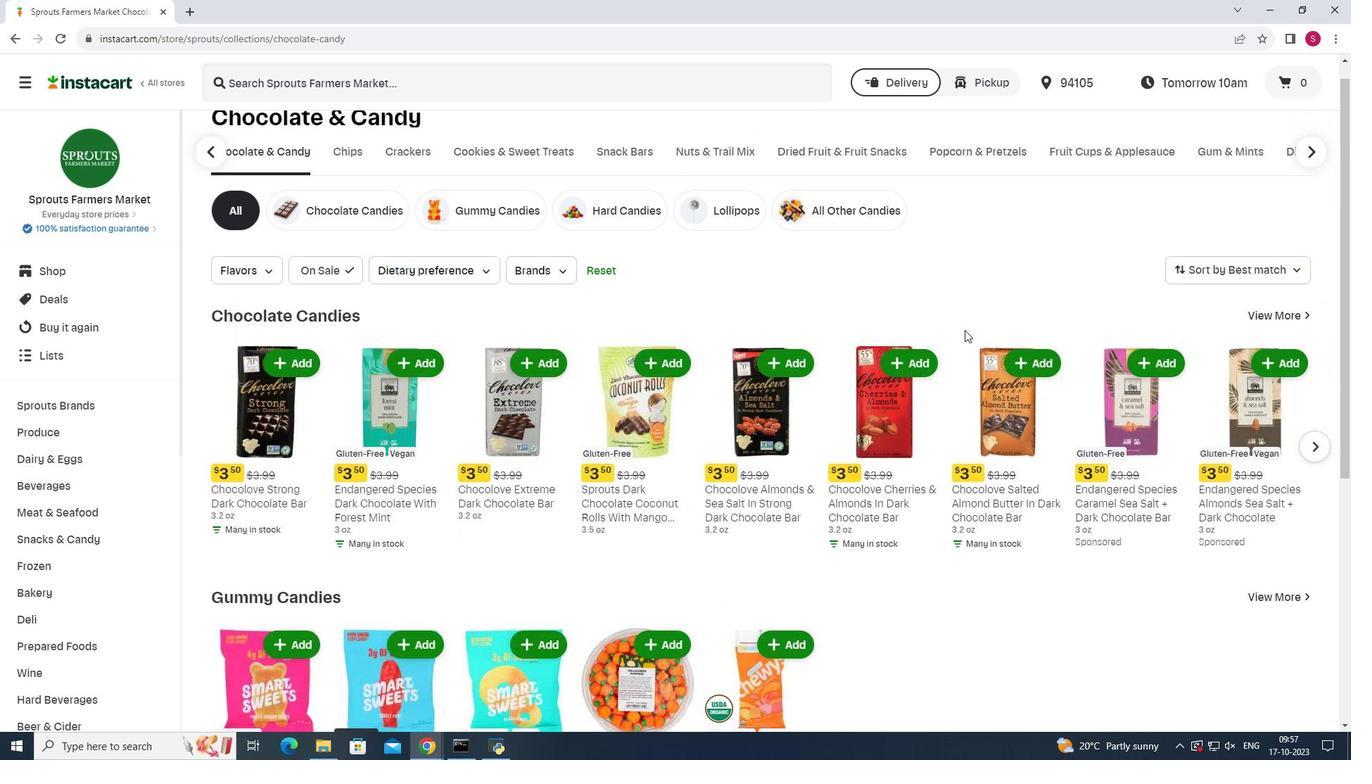 
Action: Mouse scrolled (965, 330) with delta (0, 0)
Screenshot: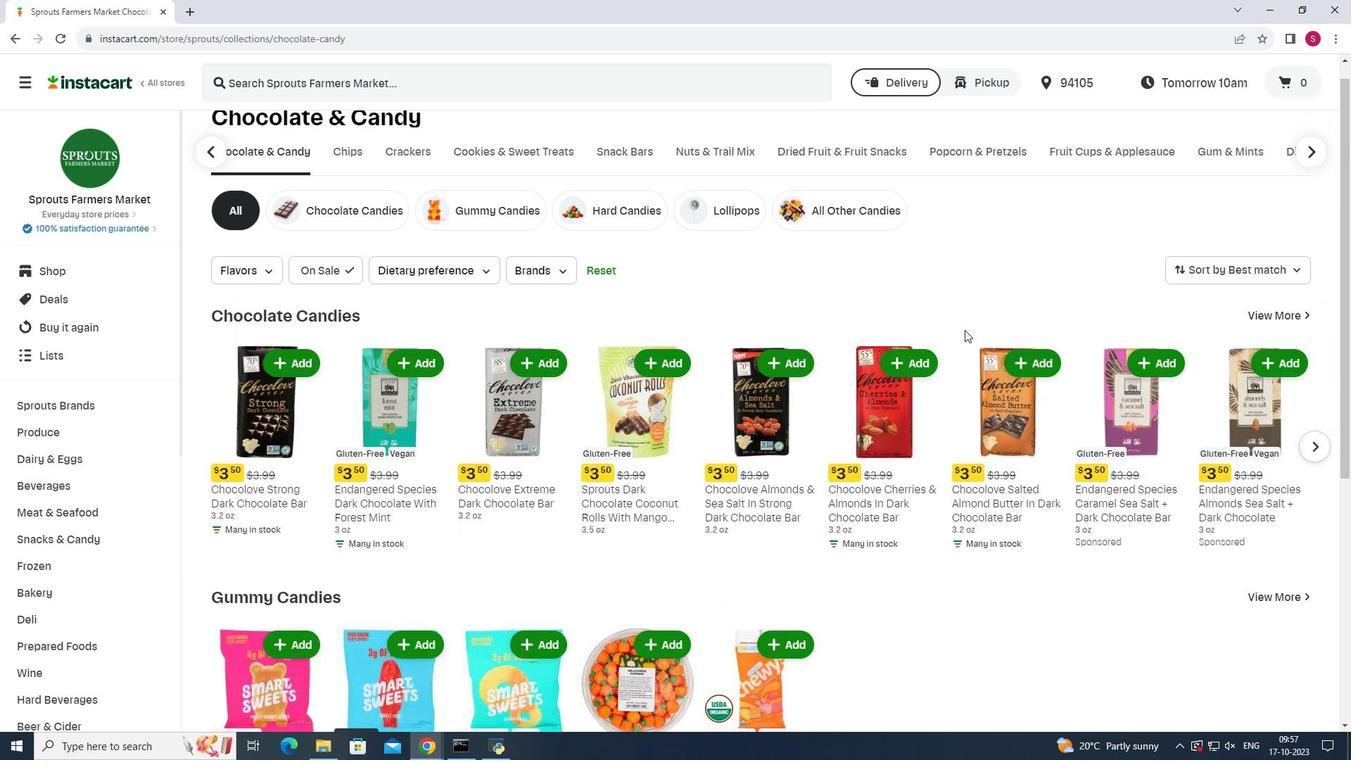 
Action: Mouse scrolled (965, 330) with delta (0, 0)
Screenshot: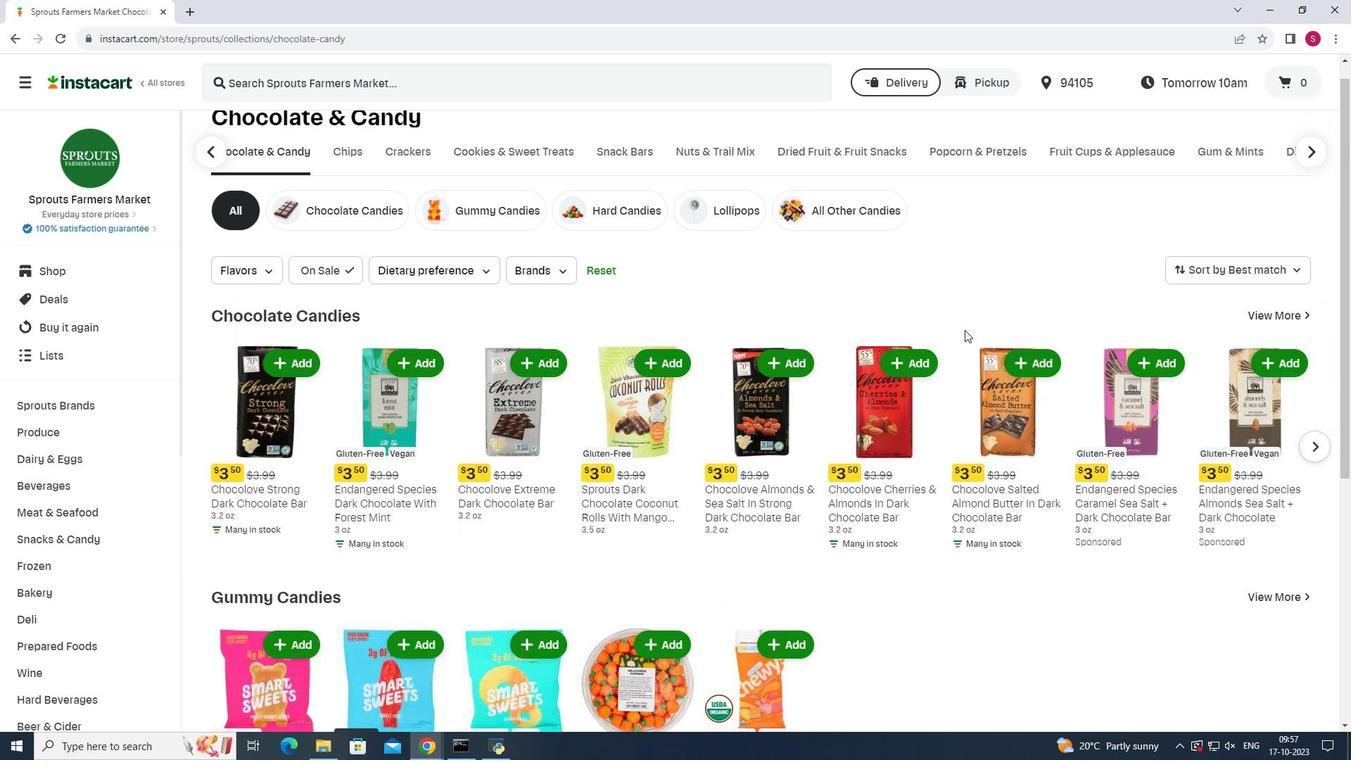 
